 Task: open an excel sheet and write heading  Budget MasterAdd Categories in a column and its values below  'Housing, Transportation, Groceries, Utilities, Entertainment, Dining Out, Health, Miscellaneous, Savings & Total. 'Add Budgeted amountin next column and its values below  $1,500, $300, $400, $150, $200, $250, $100, $150, $500 & $3,550. Add Actual amount in next column and its values below  $1,400, $280, $420, $160, $180, $270, $90, $140, $550 & $3,550. Add Difference in next column and its values below  -$100, -$20, +$20, +$10, -$20, +$20, -$10, -$10, +$50 & $0. J6Save page Invoice templatesbook
Action: Mouse moved to (24, 141)
Screenshot: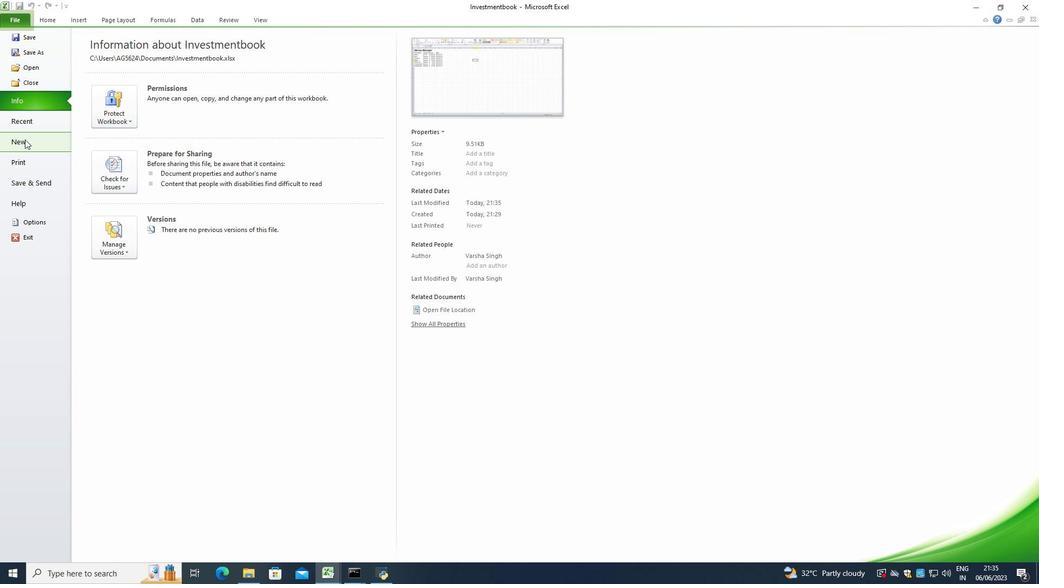 
Action: Mouse pressed left at (24, 141)
Screenshot: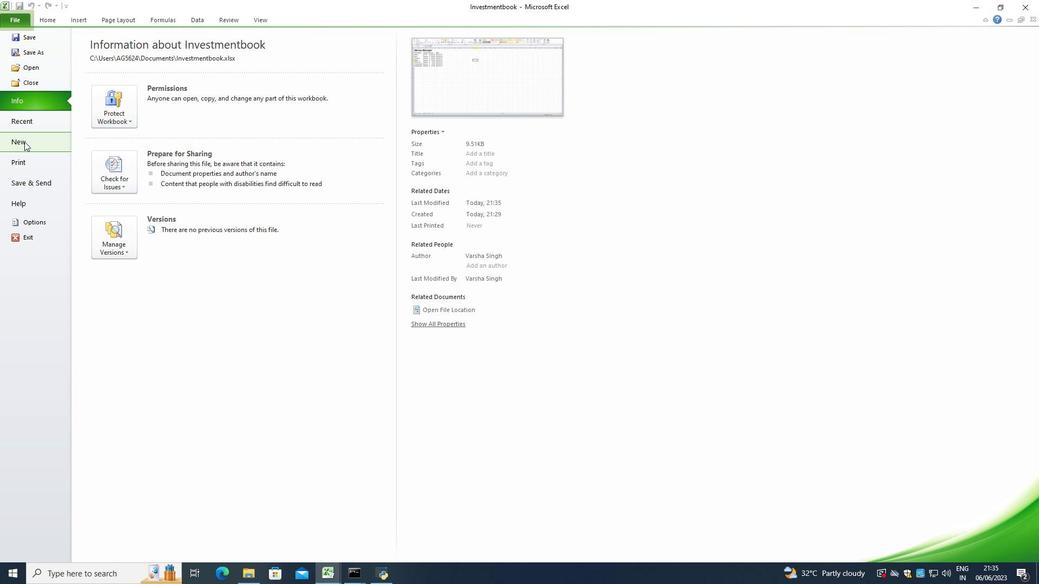 
Action: Mouse moved to (105, 123)
Screenshot: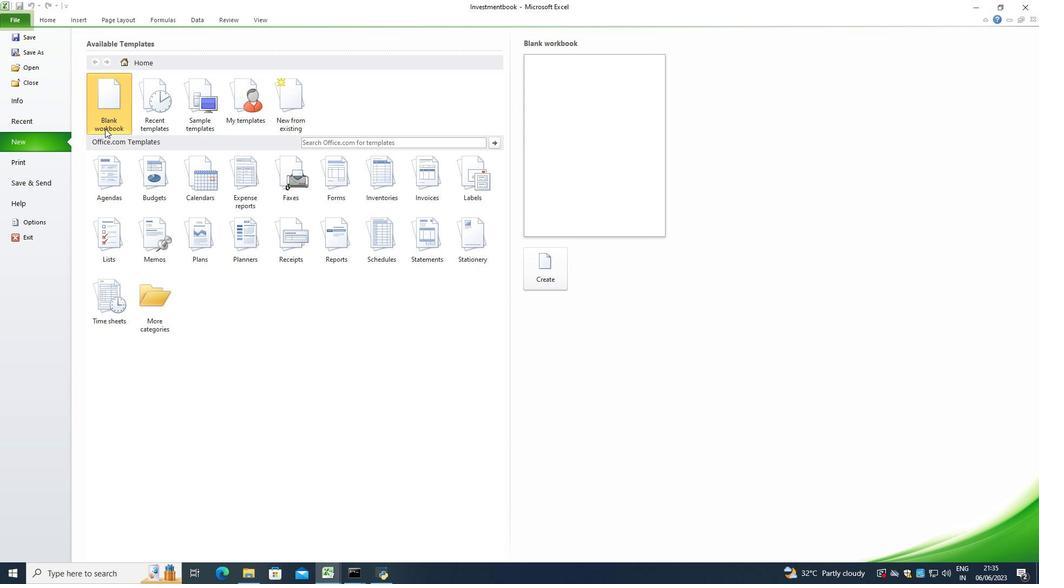 
Action: Mouse pressed left at (105, 123)
Screenshot: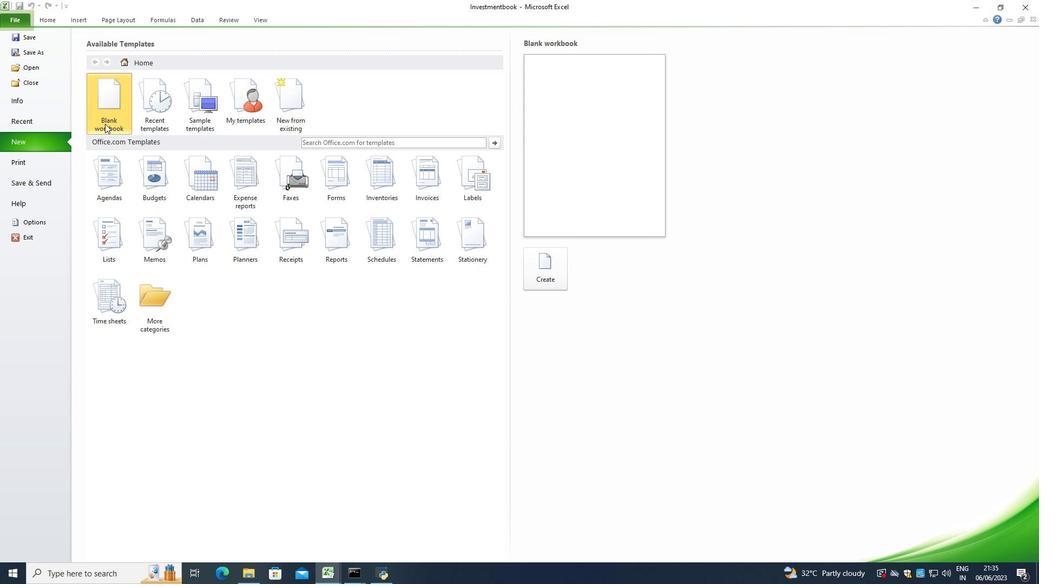 
Action: Mouse moved to (570, 280)
Screenshot: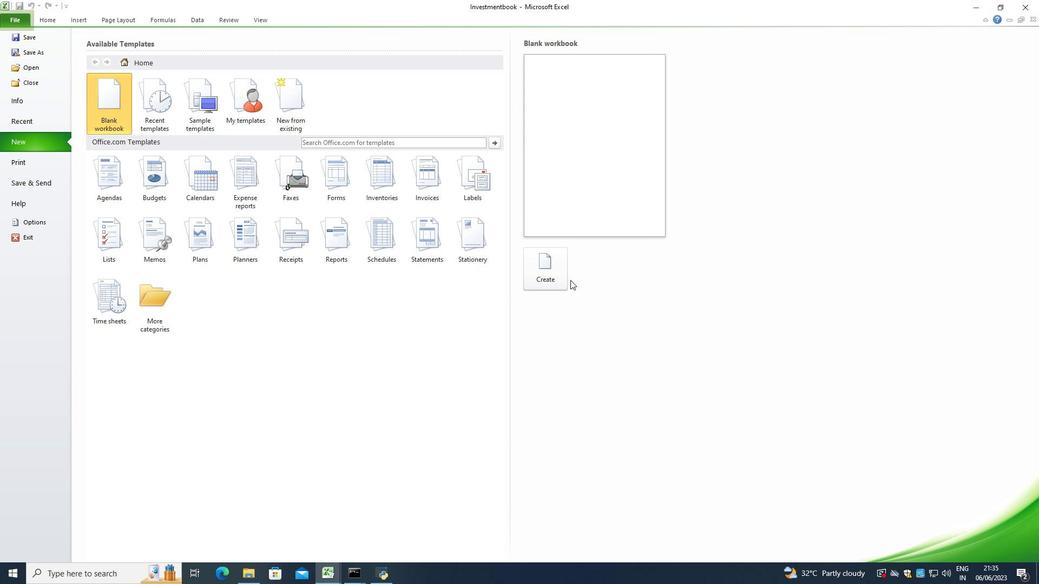 
Action: Mouse pressed left at (570, 280)
Screenshot: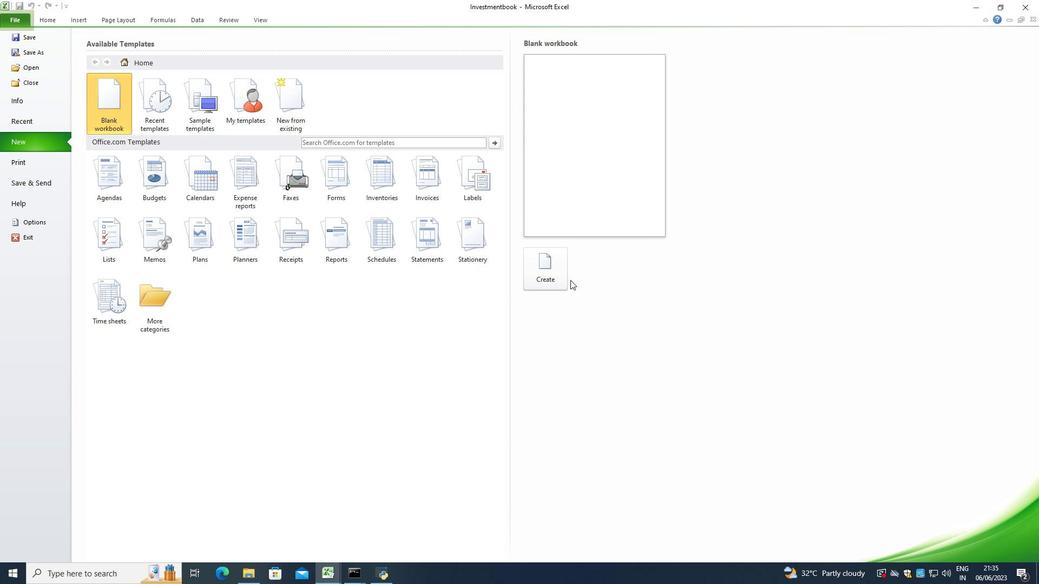 
Action: Mouse moved to (550, 278)
Screenshot: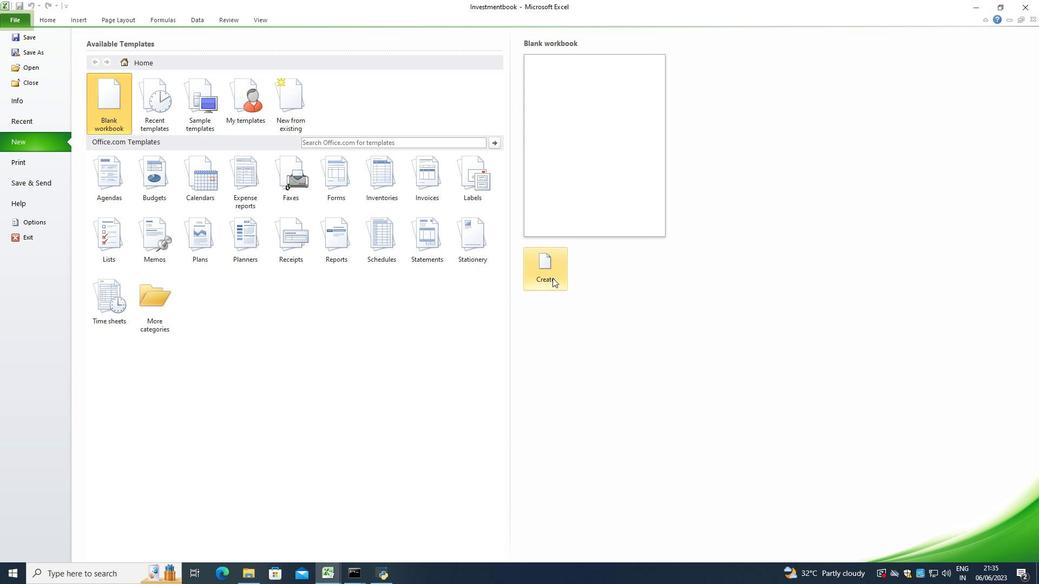 
Action: Mouse pressed left at (550, 278)
Screenshot: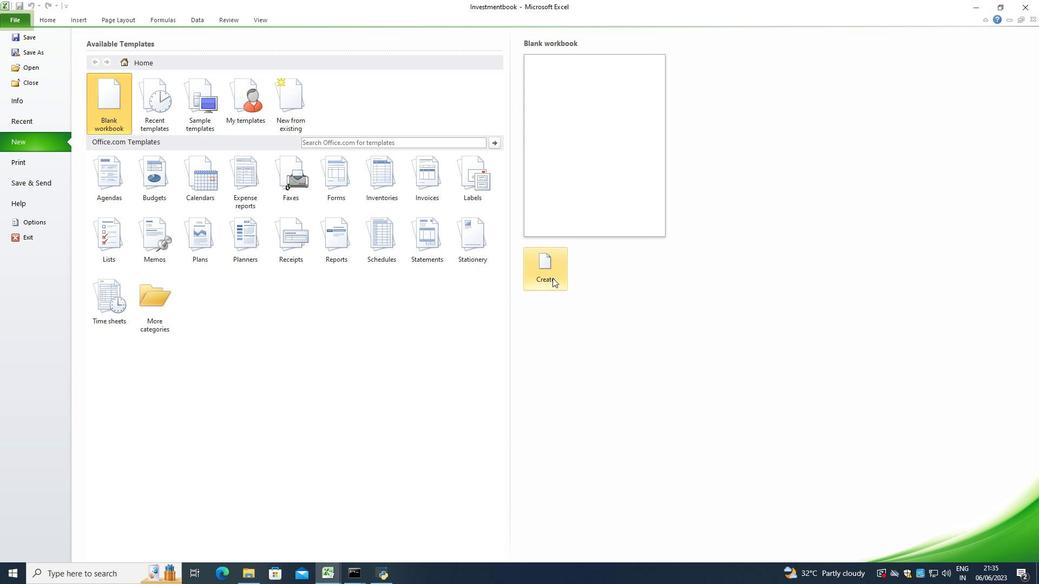 
Action: Mouse moved to (345, 217)
Screenshot: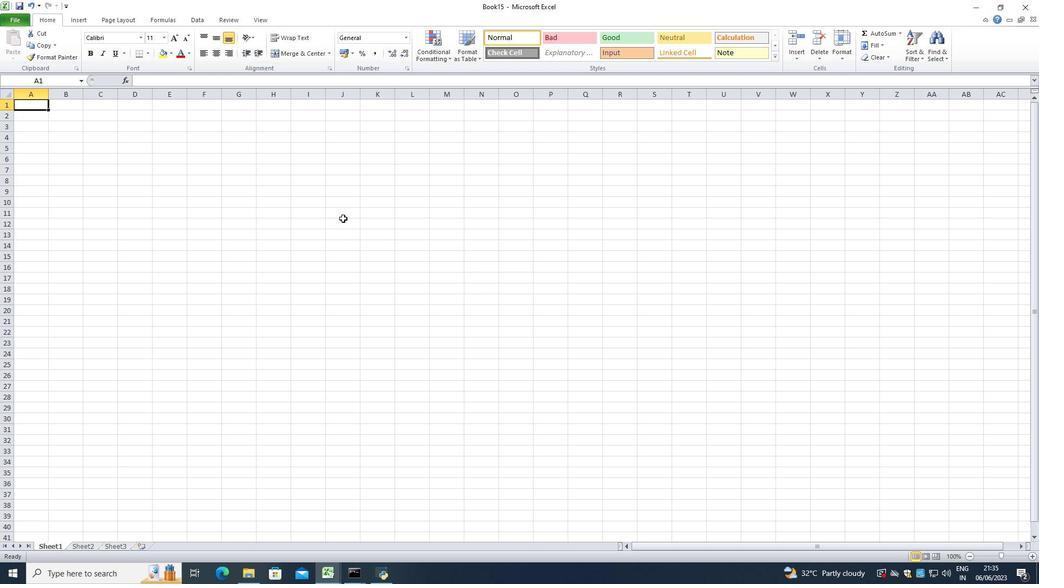 
Action: Key pressed <Key.shift><Key.shift><Key.shift><Key.shift><Key.shift><Key.shift><Key.shift><Key.shift><Key.shift><Key.shift><Key.shift><Key.shift><Key.shift><Key.shift>Budget<Key.space><Key.shift>Master<Key.space><Key.enter><Key.shift><Key.shift><Key.shift><Key.shift><Key.shift><Key.shift><Key.shift><Key.shift><Key.shift><Key.shift><Key.shift>Categories<Key.enter><Key.shift>Housing<Key.enter><Key.shift>Transportation<Key.enter><Key.shift><Key.shift><Key.shift><Key.shift><Key.shift><Key.shift><Key.shift><Key.shift><Key.shift><Key.shift><Key.shift><Key.shift>Groceries<Key.enter><Key.shift><Key.shift><Key.shift><Key.shift><Key.shift><Key.shift><Key.shift><Key.shift><Key.shift><Key.shift>Utilities<Key.enter><Key.shift><Key.shift>Entertainment<Key.enter><Key.shift>Dining<Key.space><Key.shift>Out<Key.enter><Key.shift><Key.shift><Key.shift>Health<Key.enter><Key.shift><Key.shift><Key.shift><Key.shift><Key.shift><Key.shift><Key.shift><Key.shift><Key.shift><Key.shift>Miscellaneous<Key.enter><Key.shift>Savings<Key.enter><Key.shift>Total
Screenshot: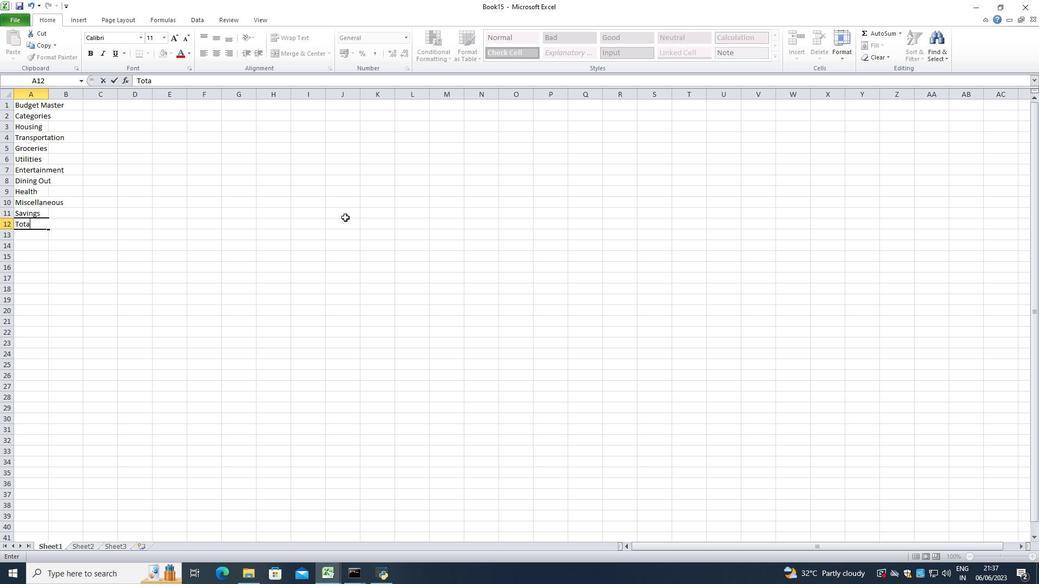 
Action: Mouse moved to (49, 98)
Screenshot: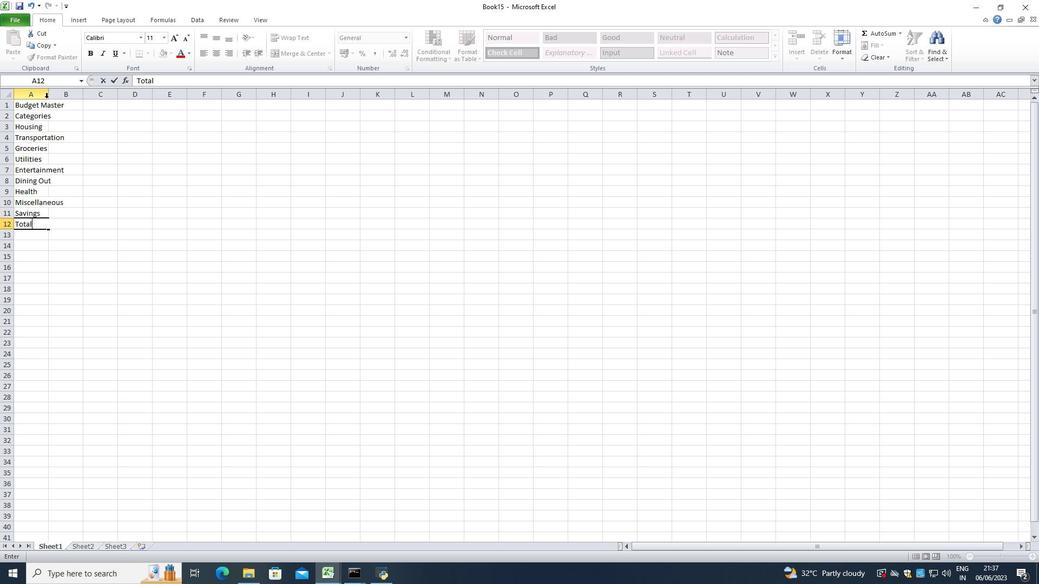 
Action: Key pressed <Key.enter>
Screenshot: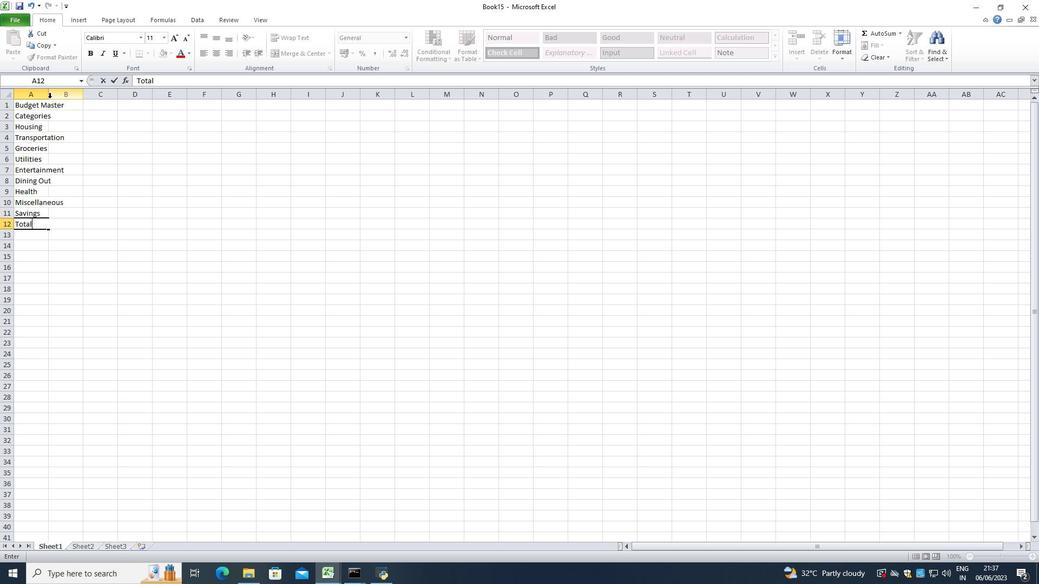 
Action: Mouse moved to (48, 97)
Screenshot: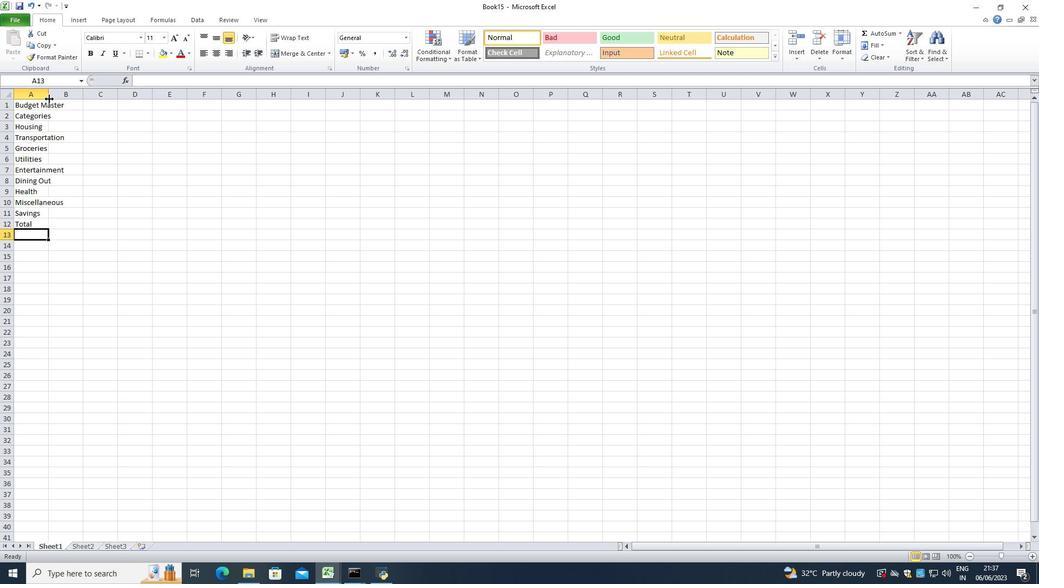 
Action: Mouse pressed left at (48, 97)
Screenshot: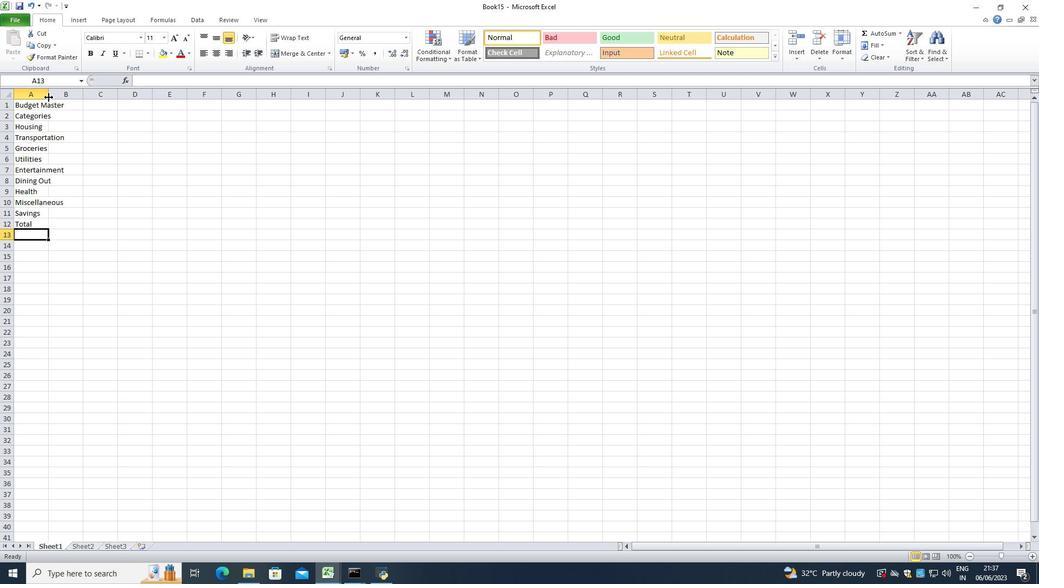 
Action: Mouse pressed left at (48, 97)
Screenshot: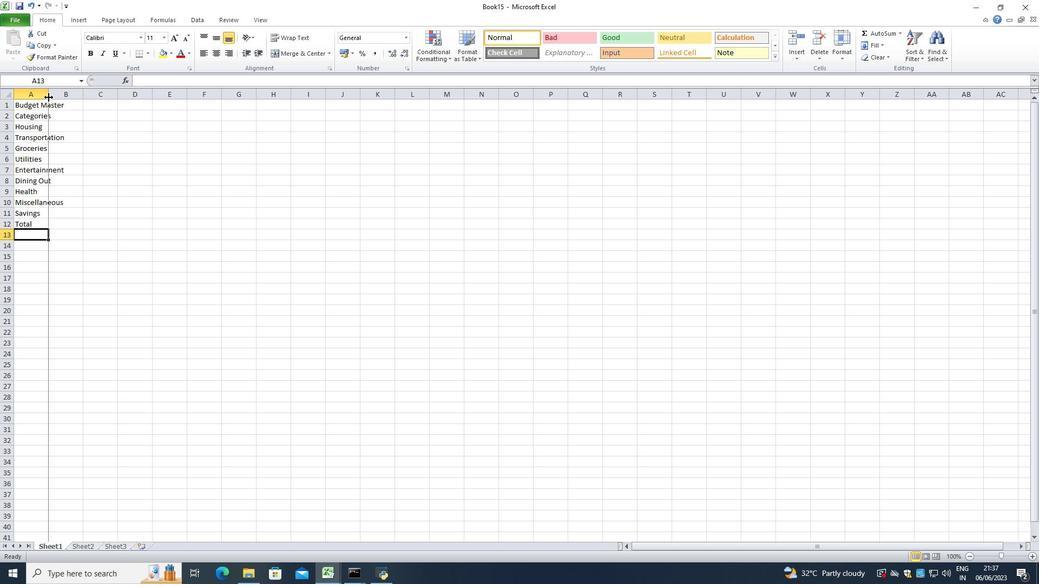 
Action: Mouse moved to (77, 115)
Screenshot: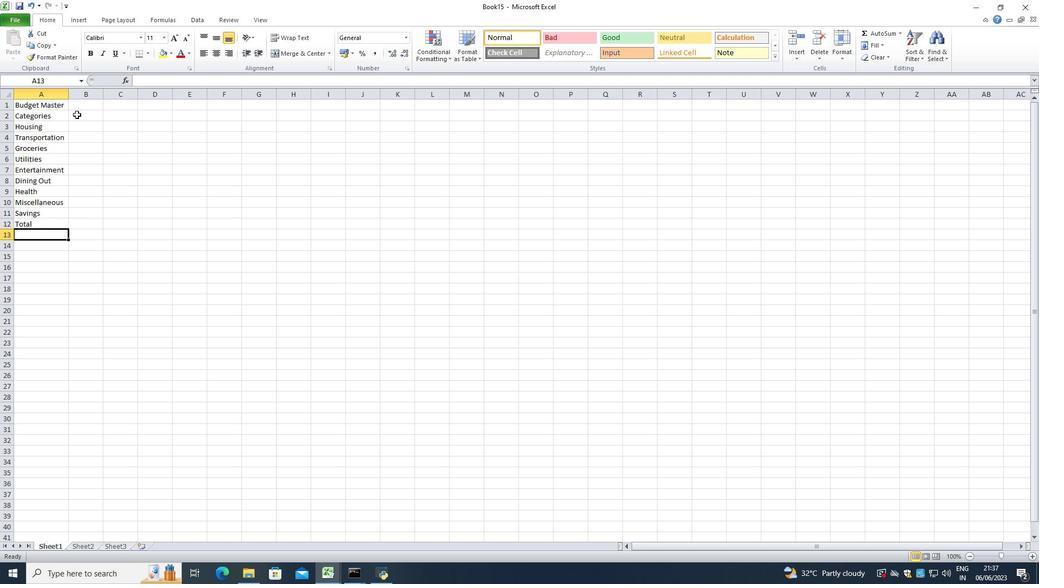 
Action: Mouse pressed left at (77, 115)
Screenshot: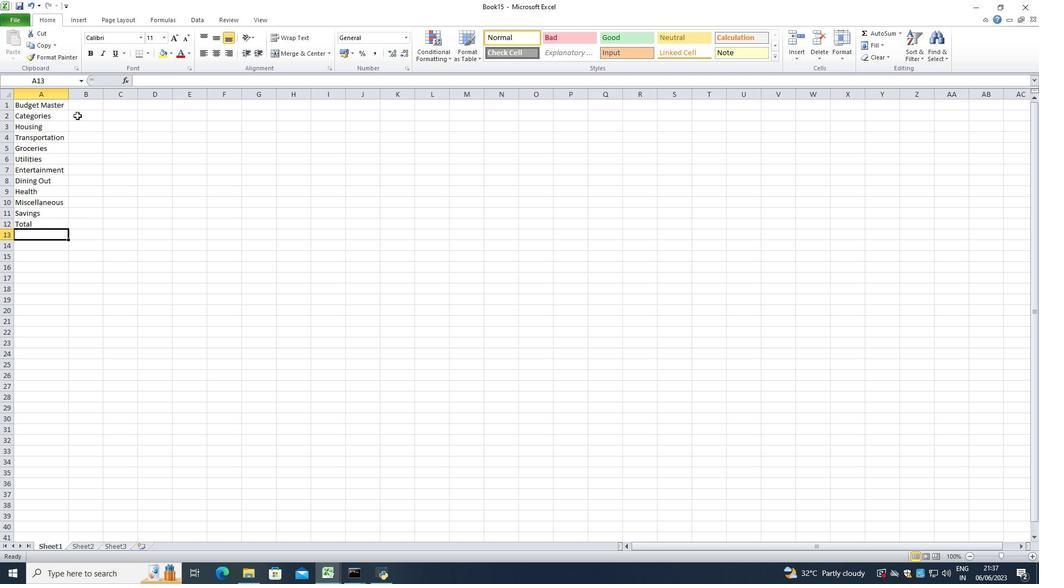 
Action: Mouse moved to (76, 115)
Screenshot: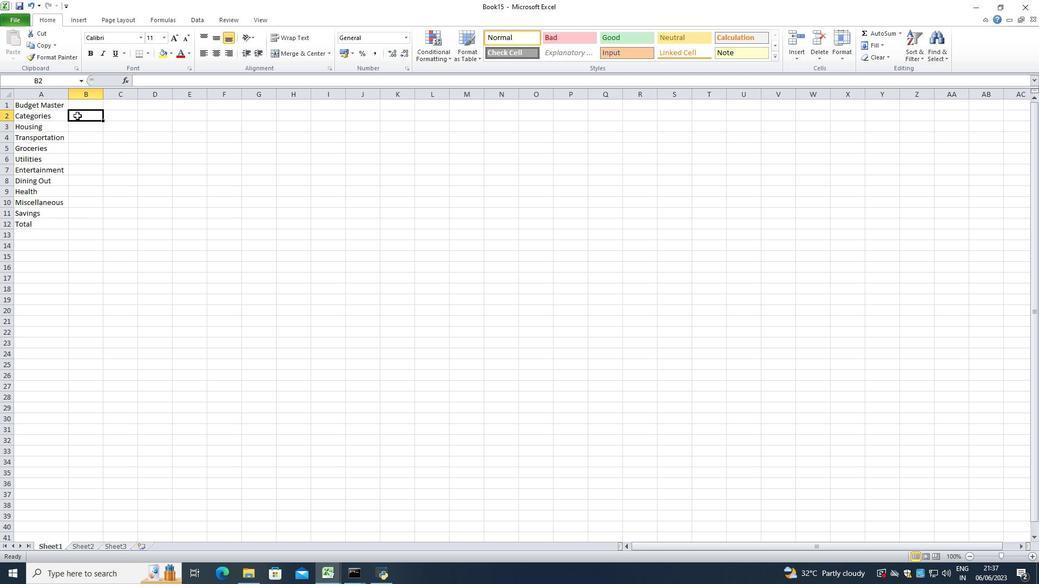
Action: Key pressed <Key.shift>Budgeted<Key.space><Key.shift>Amount<Key.enter>1500<Key.enter>300<Key.enter>400<Key.enter>150<Key.enter>200<Key.enter>250<Key.enter>100<Key.enter>26<Key.backspace><Key.backspace>16<Key.backspace>50<Key.enter>500<Key.enter>3550<Key.enter>
Screenshot: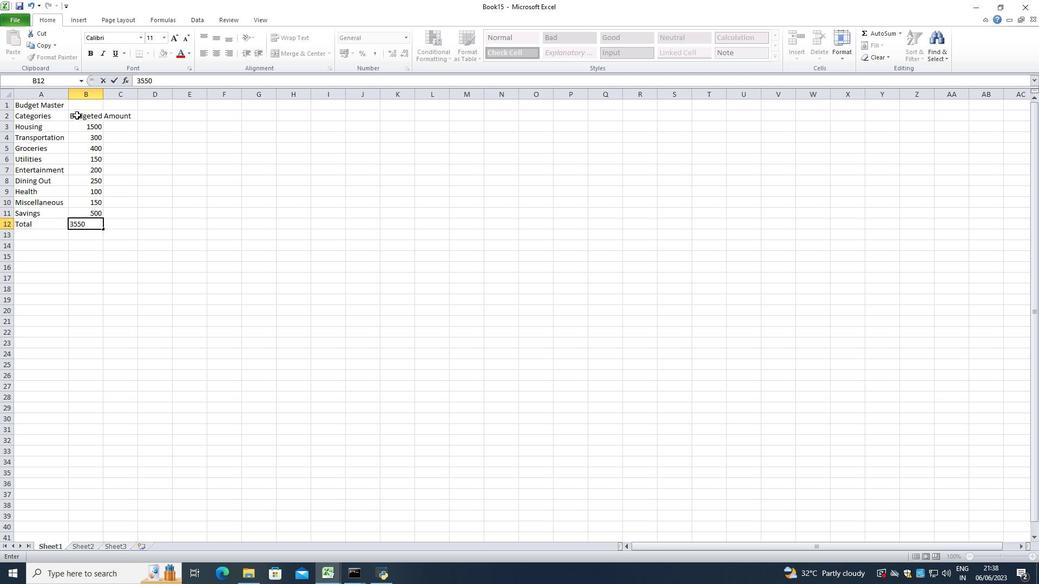 
Action: Mouse moved to (104, 95)
Screenshot: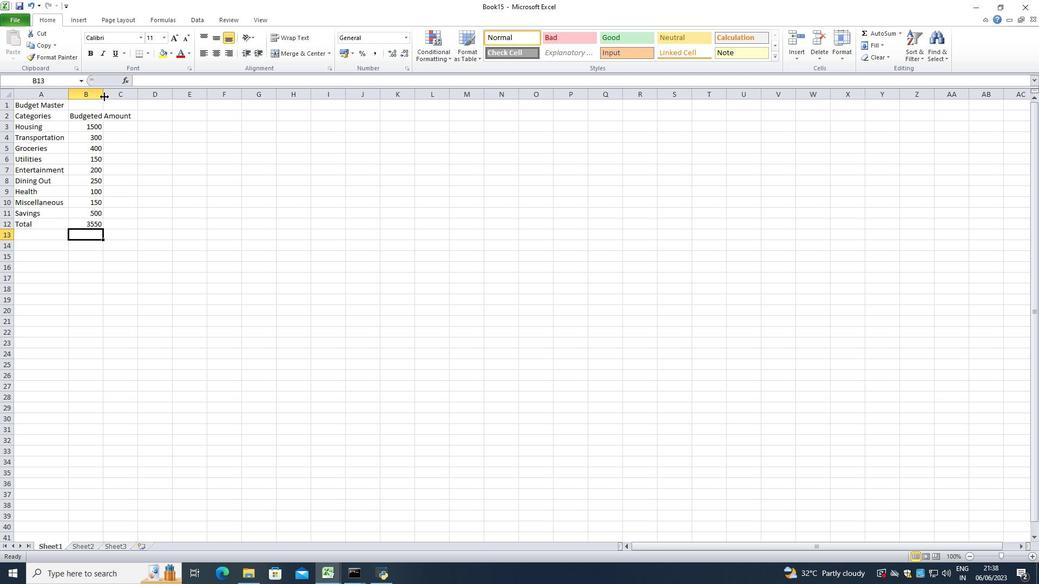 
Action: Mouse pressed left at (104, 95)
Screenshot: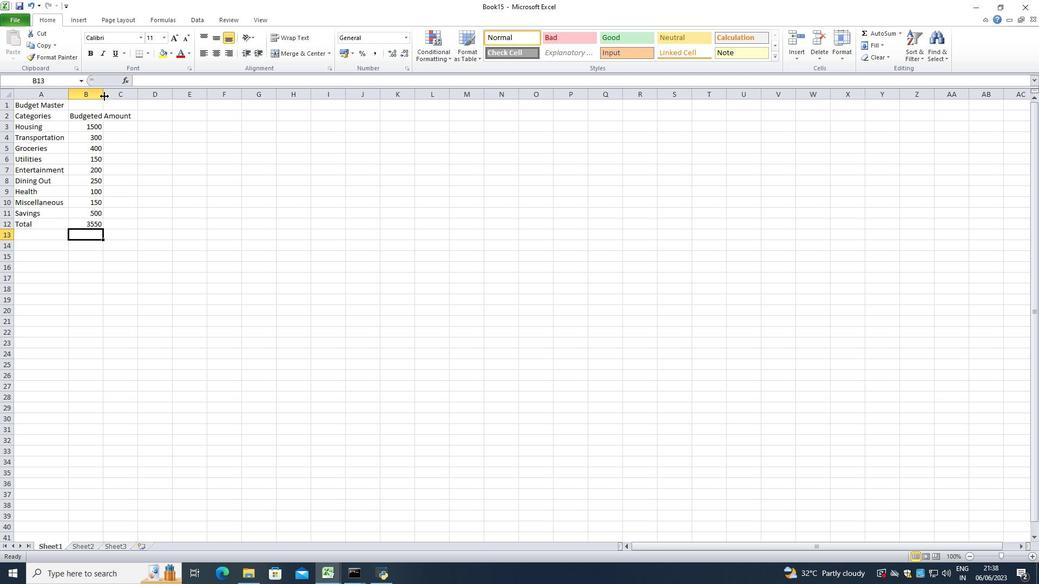 
Action: Mouse pressed left at (104, 95)
Screenshot: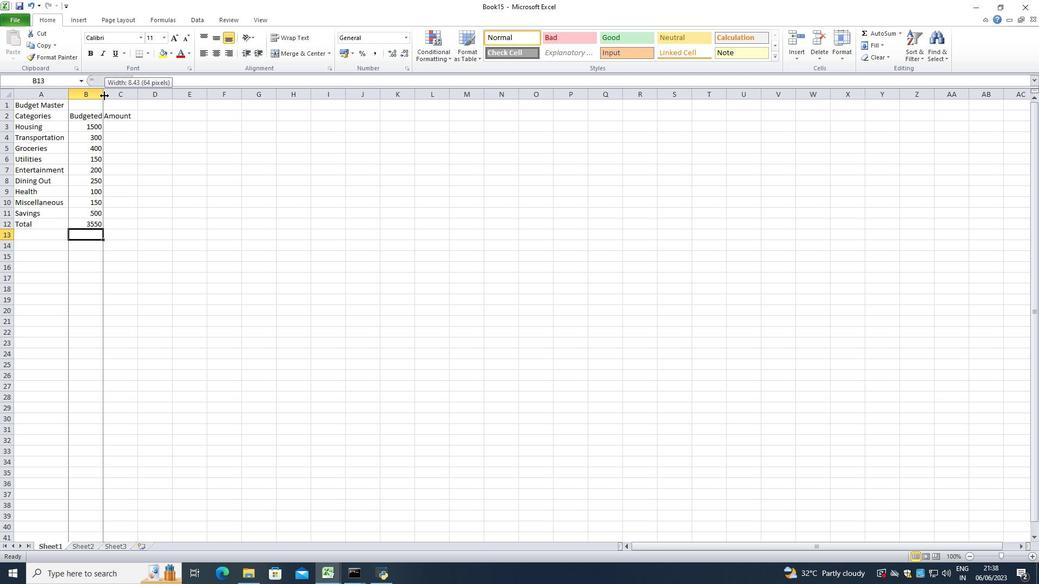 
Action: Mouse moved to (146, 118)
Screenshot: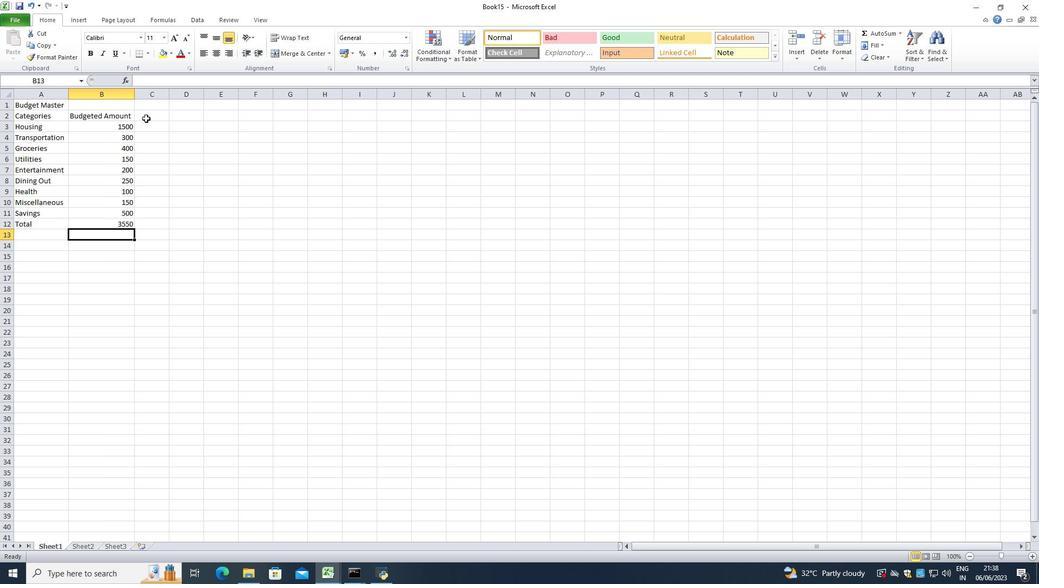 
Action: Mouse pressed left at (146, 118)
Screenshot: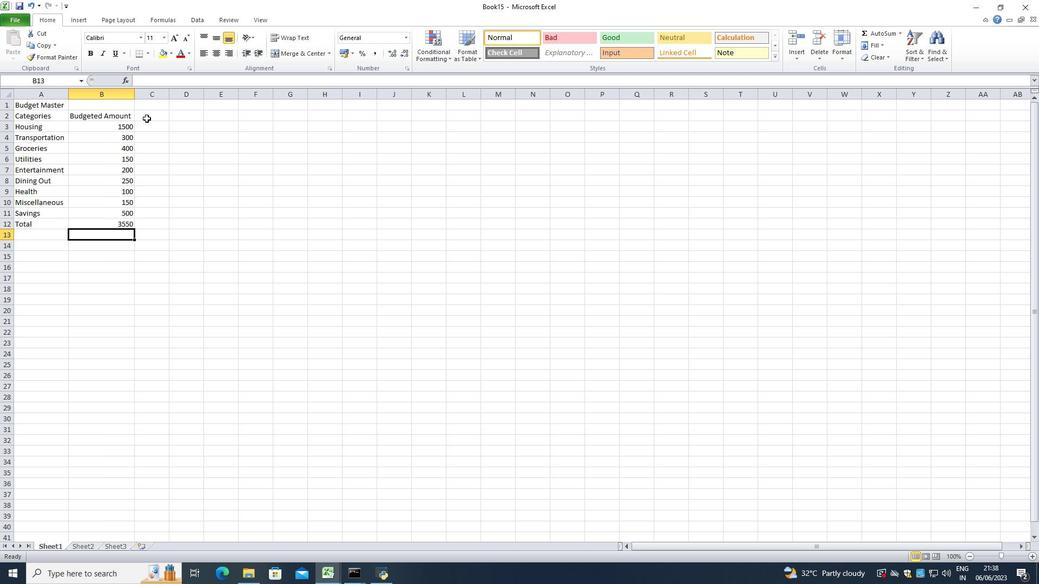 
Action: Key pressed <Key.shift>Actual<Key.space><Key.shift>Amount<Key.enter>1400<Key.enter>280<Key.enter>420<Key.enter>160<Key.enter>180<Key.enter>270<Key.enter>90<Key.enter>140<Key.enter>550<Key.enter>3550<Key.enter><Key.right><Key.up><Key.up><Key.up><Key.up><Key.up><Key.up><Key.up><Key.up><Key.up><Key.up><Key.up>
Screenshot: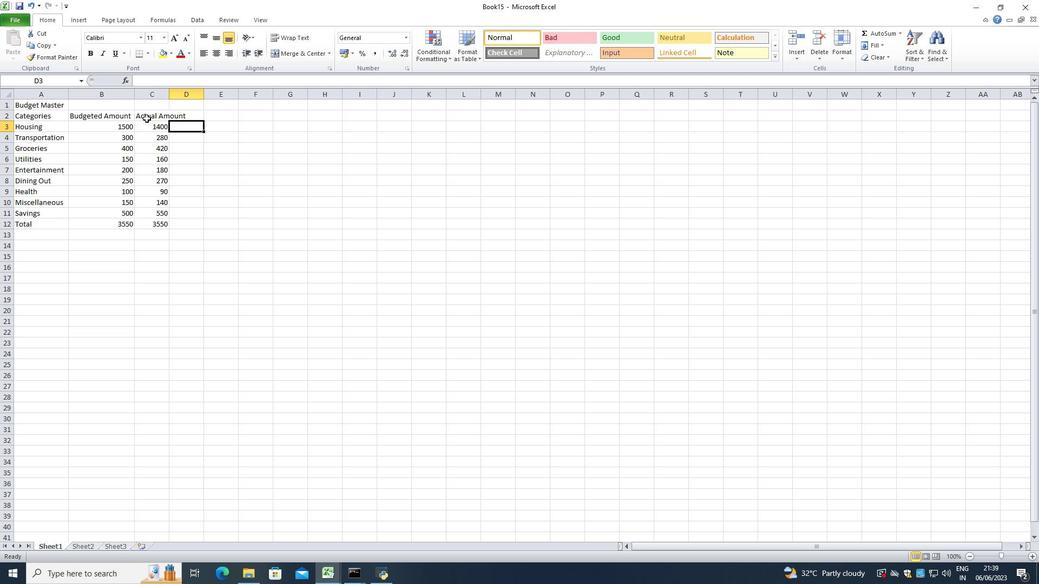 
Action: Mouse moved to (169, 95)
Screenshot: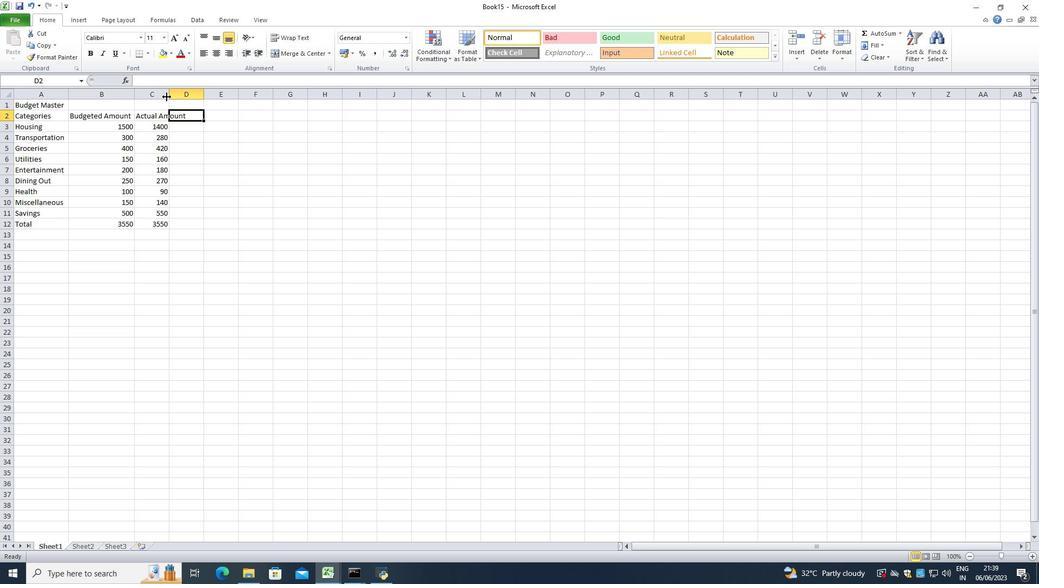 
Action: Mouse pressed left at (169, 95)
Screenshot: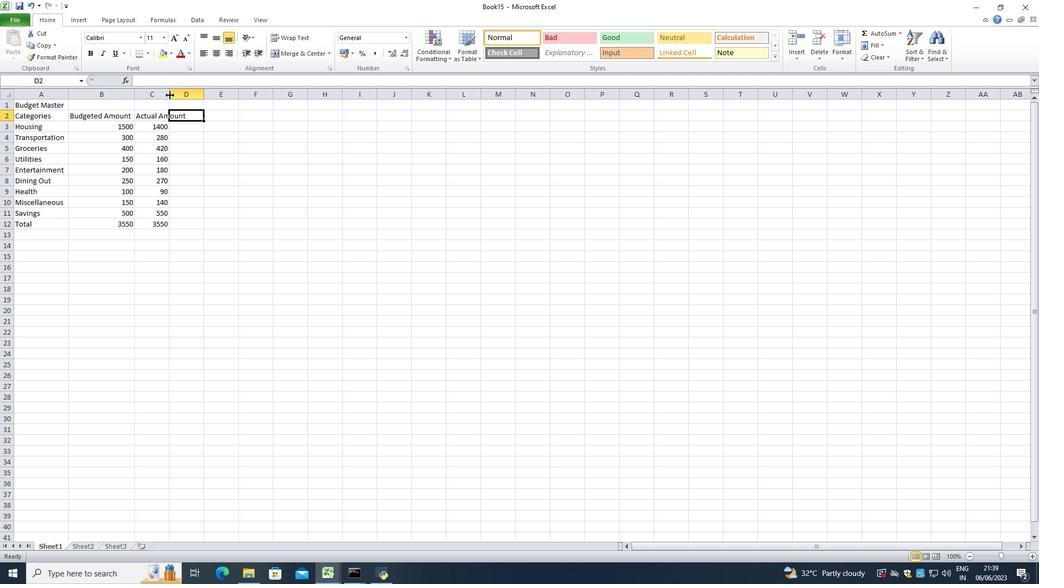 
Action: Mouse pressed left at (169, 95)
Screenshot: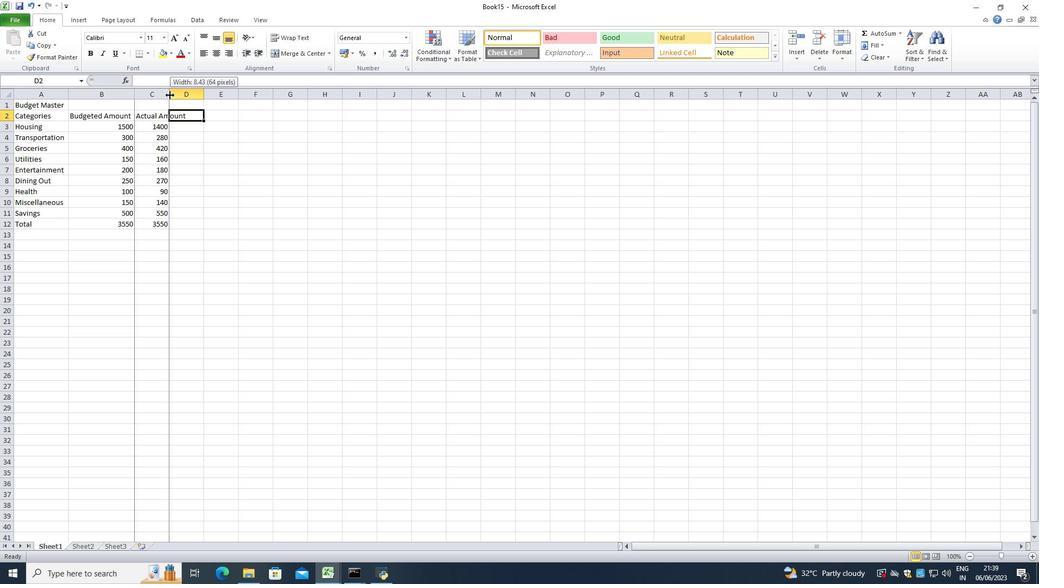 
Action: Mouse moved to (170, 95)
Screenshot: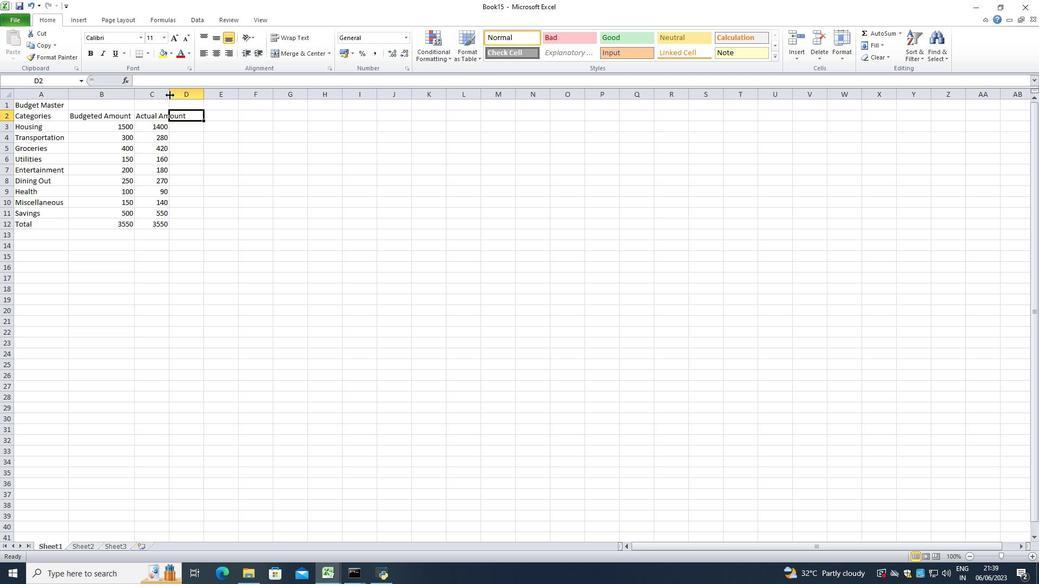 
Action: Key pressed <Key.shift>Difference<Key.enter>=sum<Key.shift><Key.shift><Key.shift><Key.shift><Key.shift><Key.shift><Key.shift><Key.shift><Key.shift><Key.shift><Key.shift>(
Screenshot: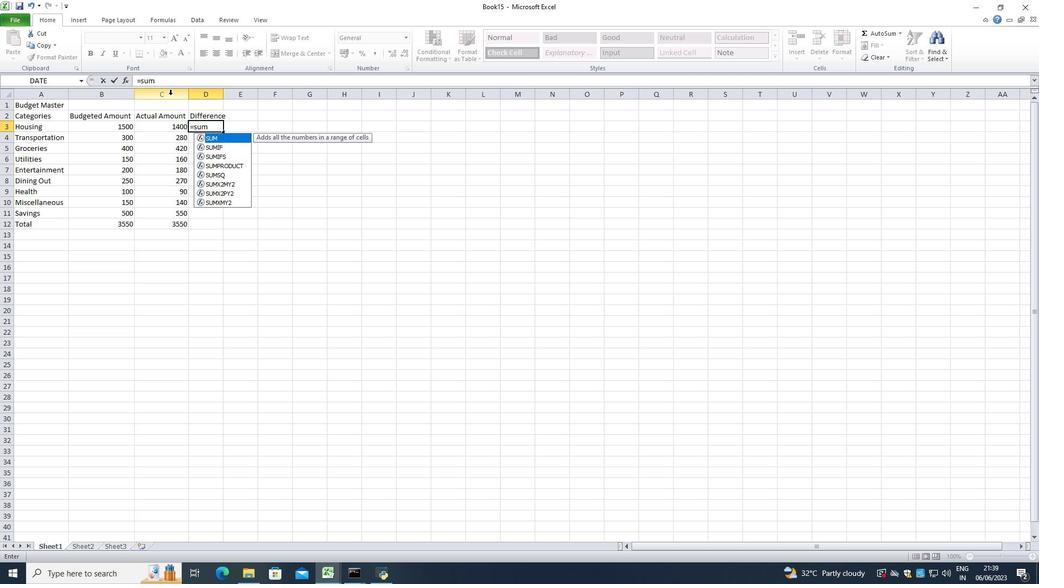 
Action: Mouse moved to (128, 128)
Screenshot: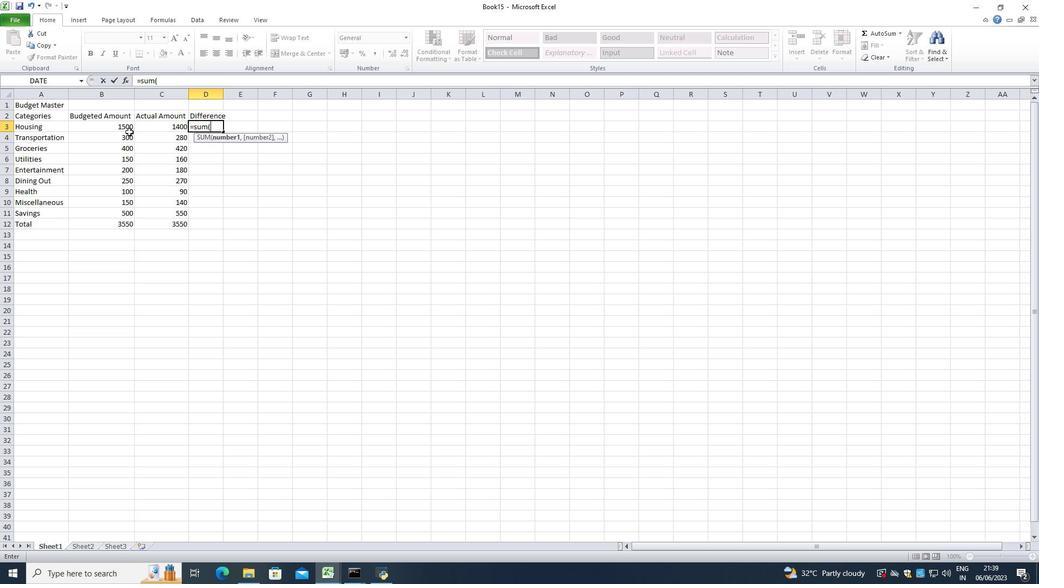 
Action: Mouse pressed left at (128, 128)
Screenshot: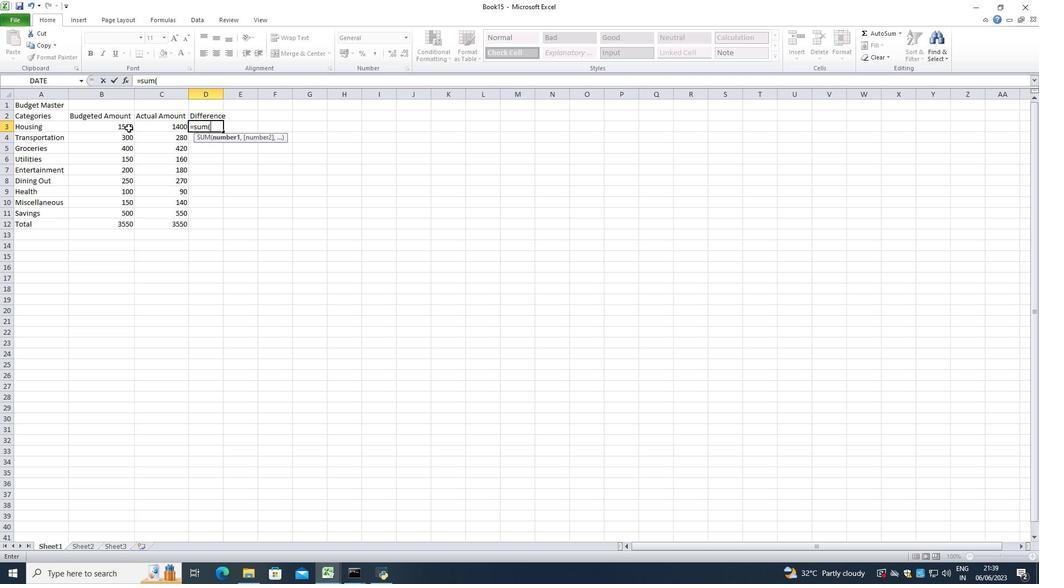 
Action: Mouse moved to (128, 127)
Screenshot: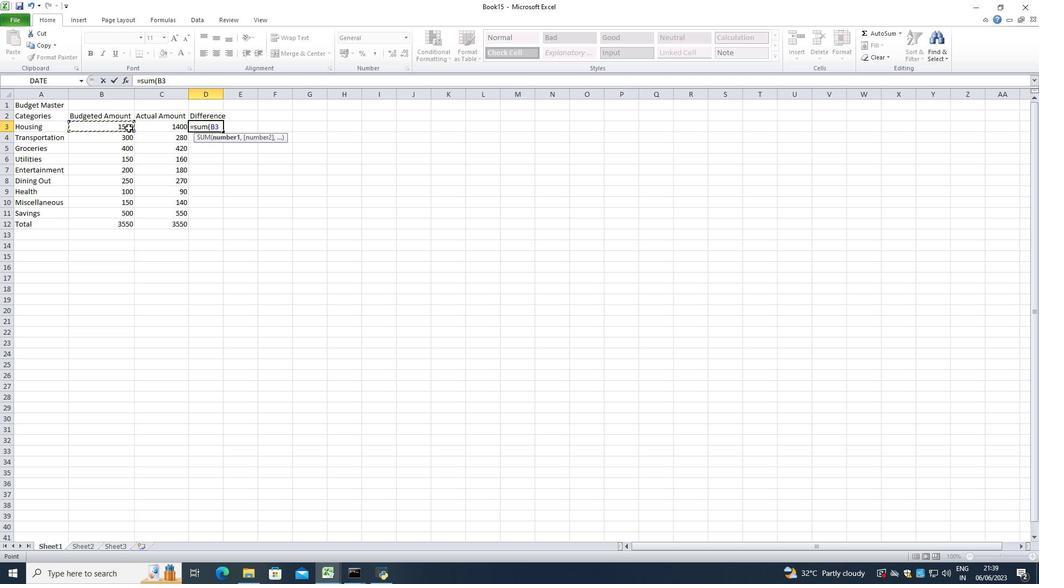 
Action: Key pressed -
Screenshot: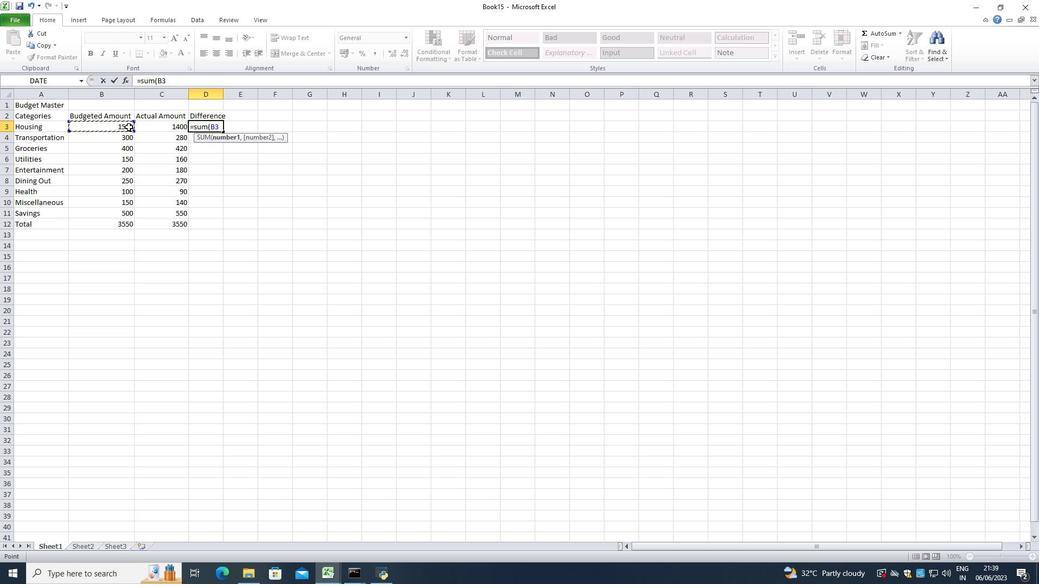 
Action: Mouse moved to (171, 128)
Screenshot: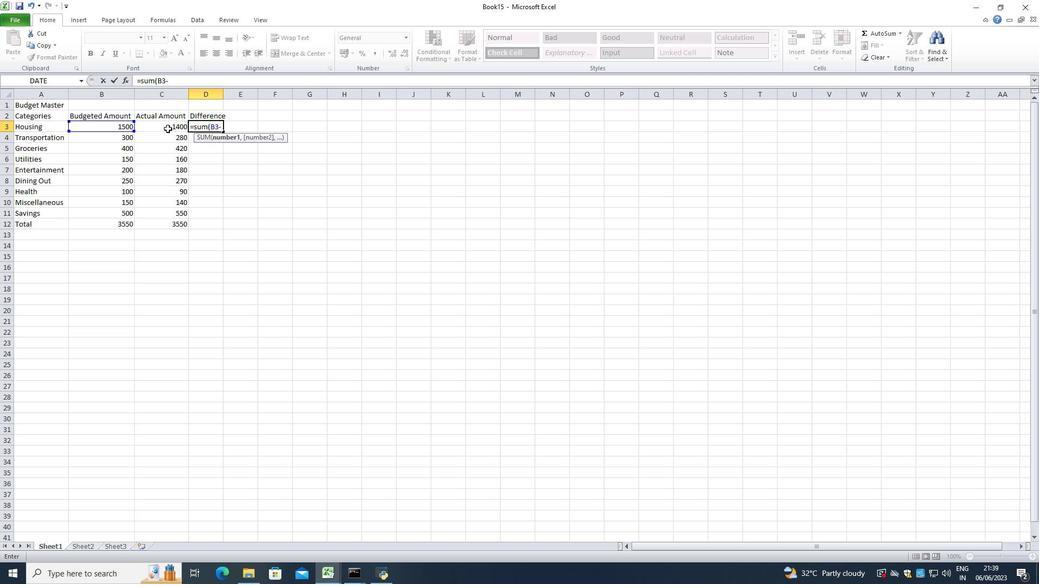 
Action: Mouse pressed left at (171, 128)
Screenshot: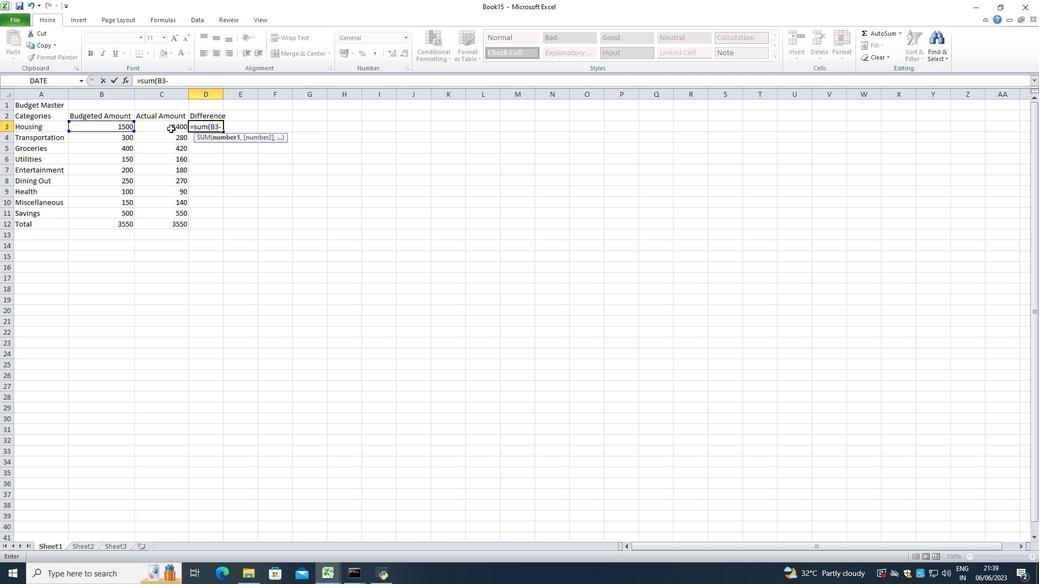 
Action: Mouse moved to (161, 139)
Screenshot: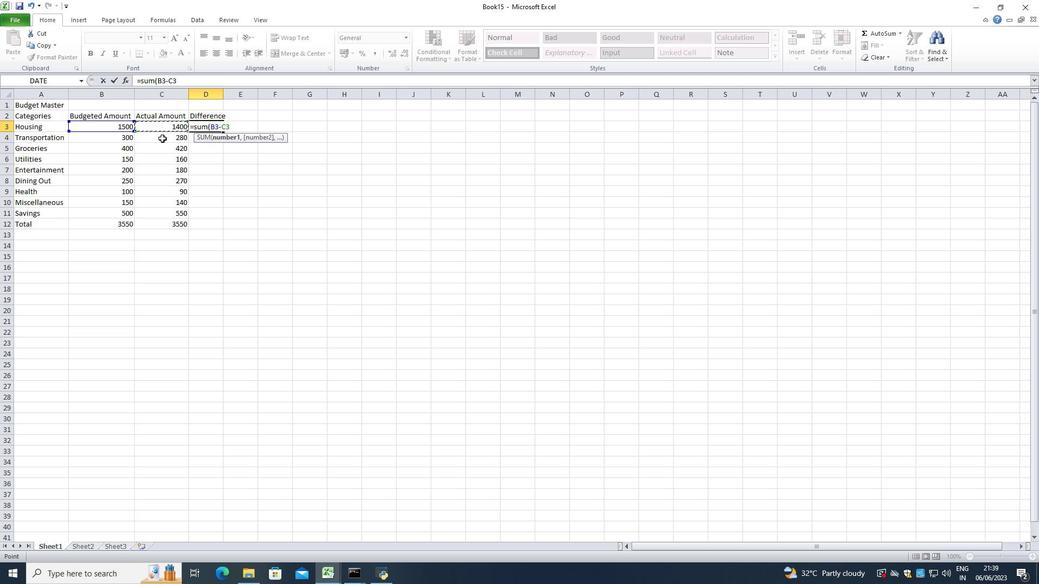 
Action: Key pressed <Key.shift>)<Key.enter>
Screenshot: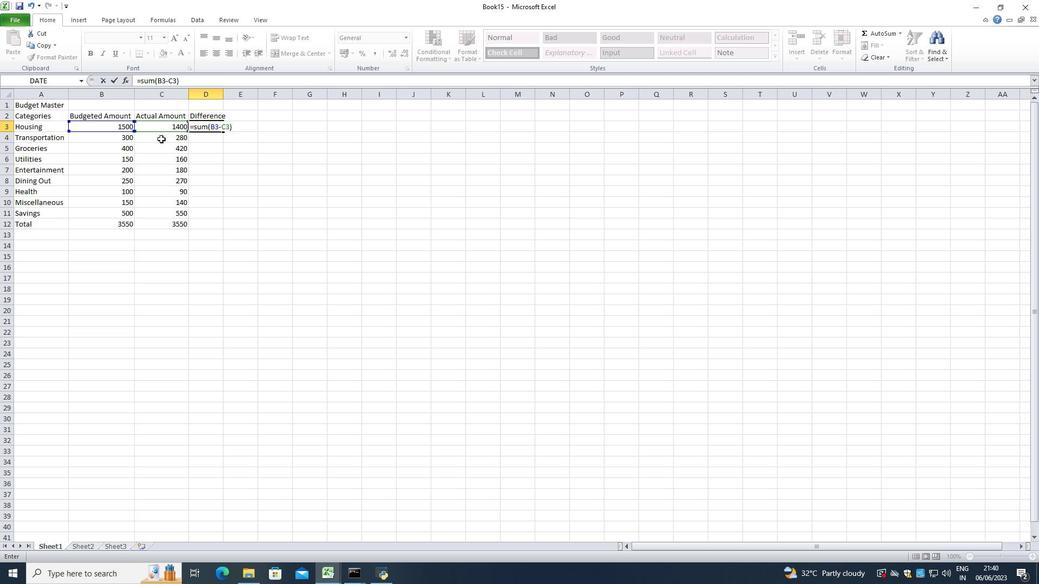 
Action: Mouse moved to (203, 127)
Screenshot: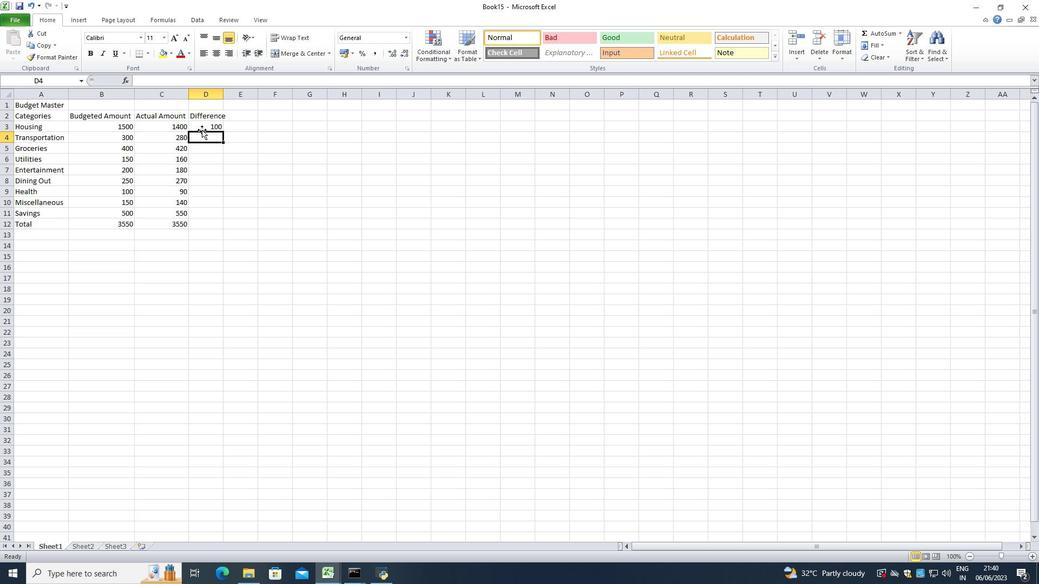
Action: Mouse pressed left at (203, 127)
Screenshot: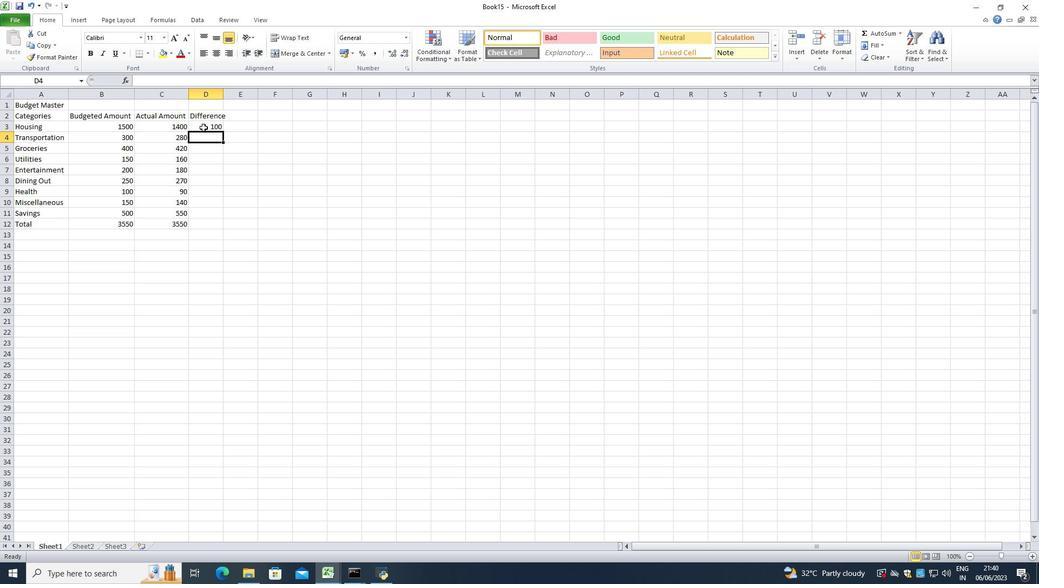 
Action: Key pressed <Key.backspace>=sum
Screenshot: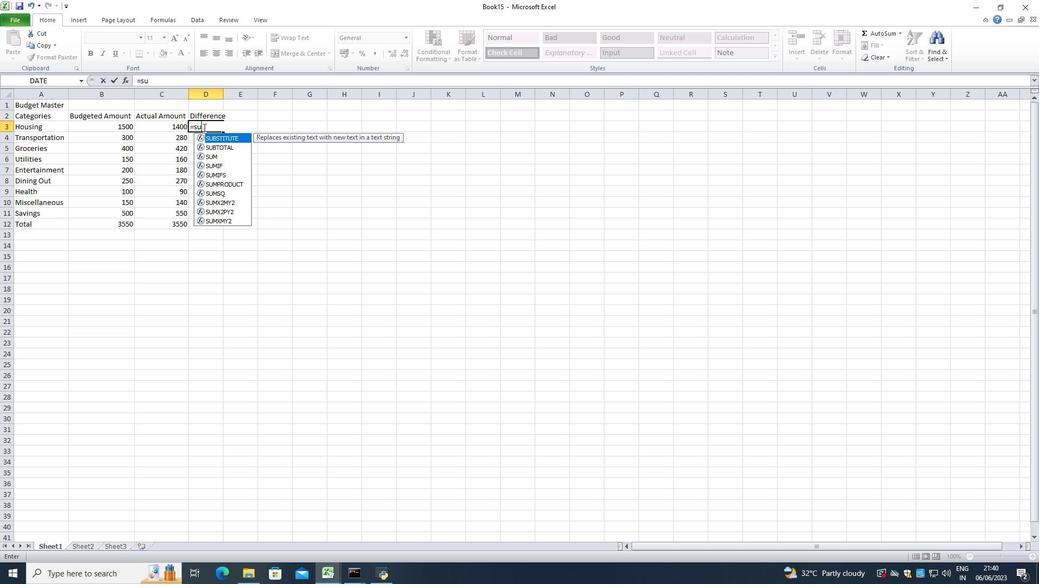 
Action: Mouse moved to (203, 127)
Screenshot: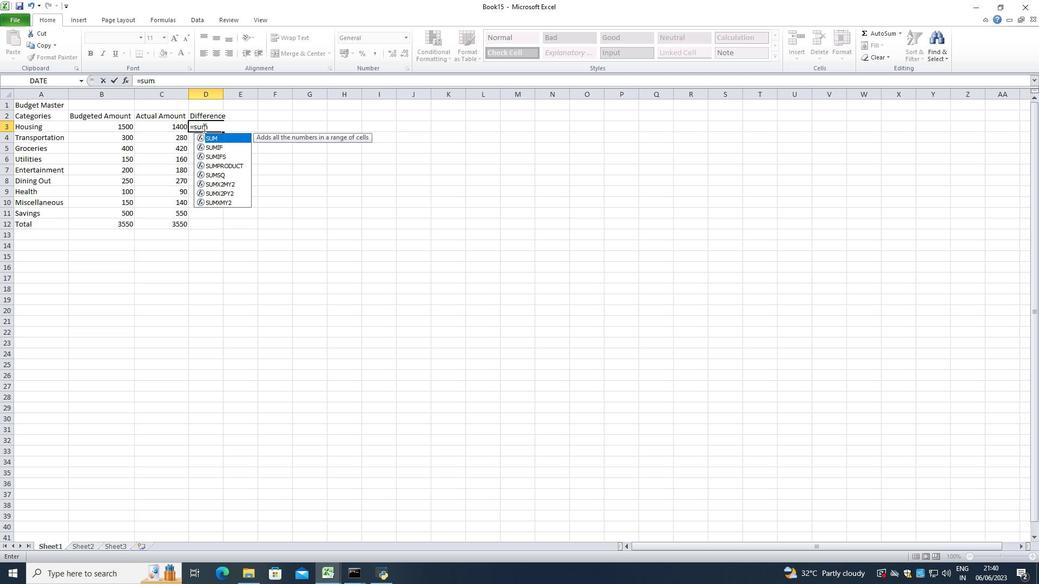 
Action: Key pressed <Key.shift><Key.shift><Key.shift><Key.shift><Key.shift>(
Screenshot: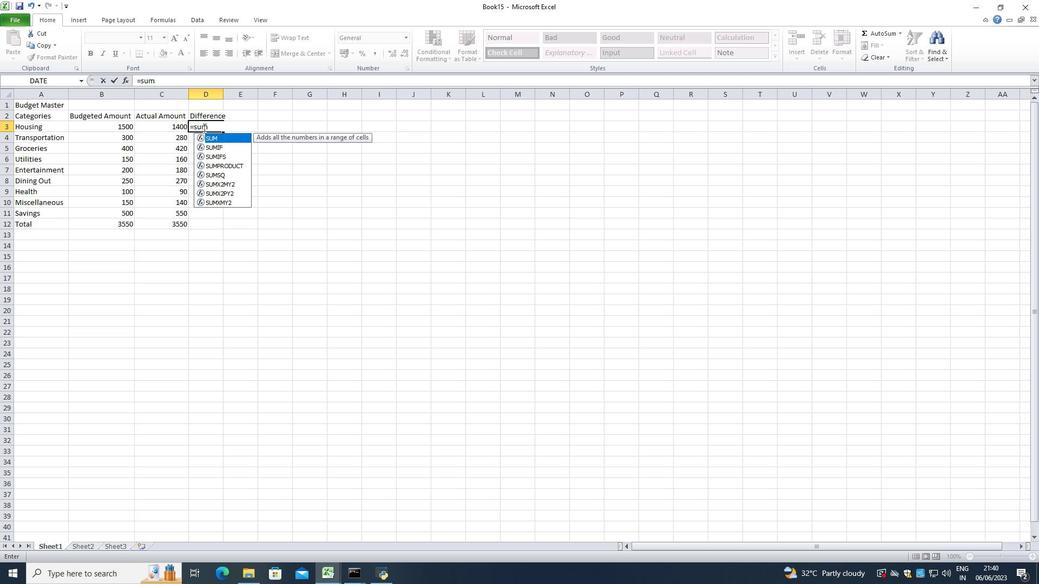 
Action: Mouse moved to (170, 125)
Screenshot: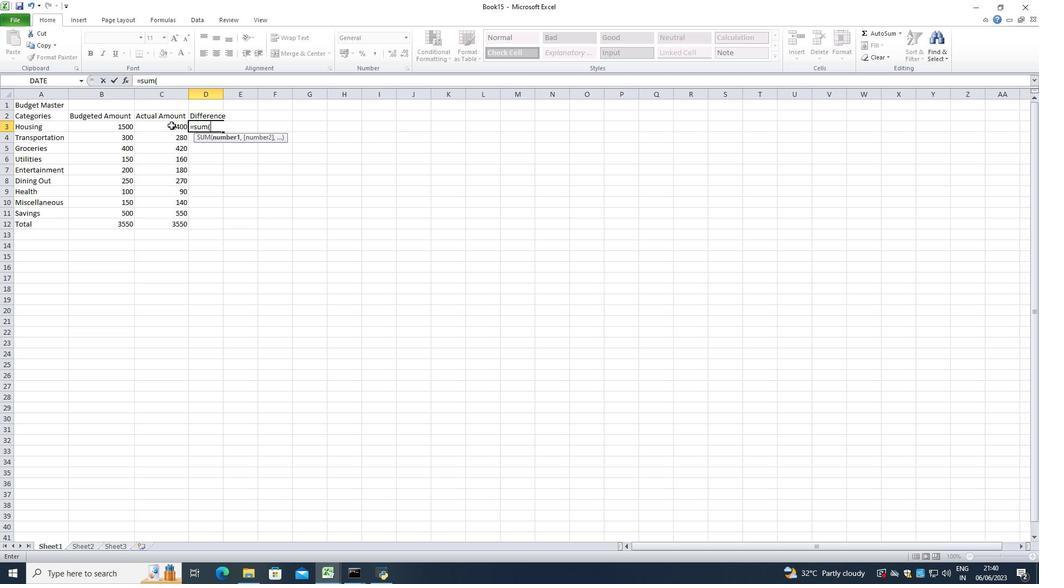 
Action: Mouse pressed left at (170, 125)
Screenshot: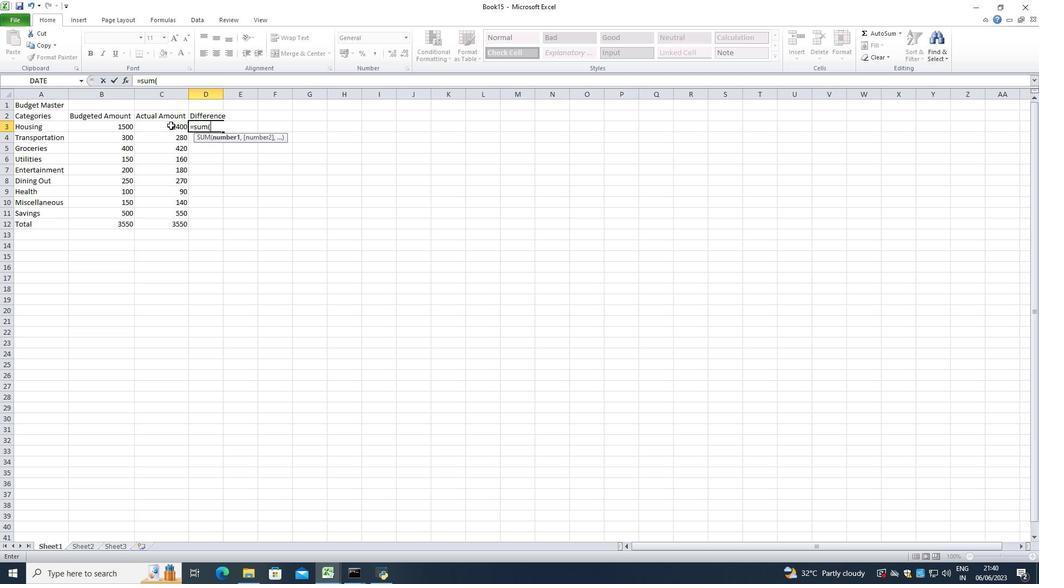 
Action: Mouse moved to (170, 131)
Screenshot: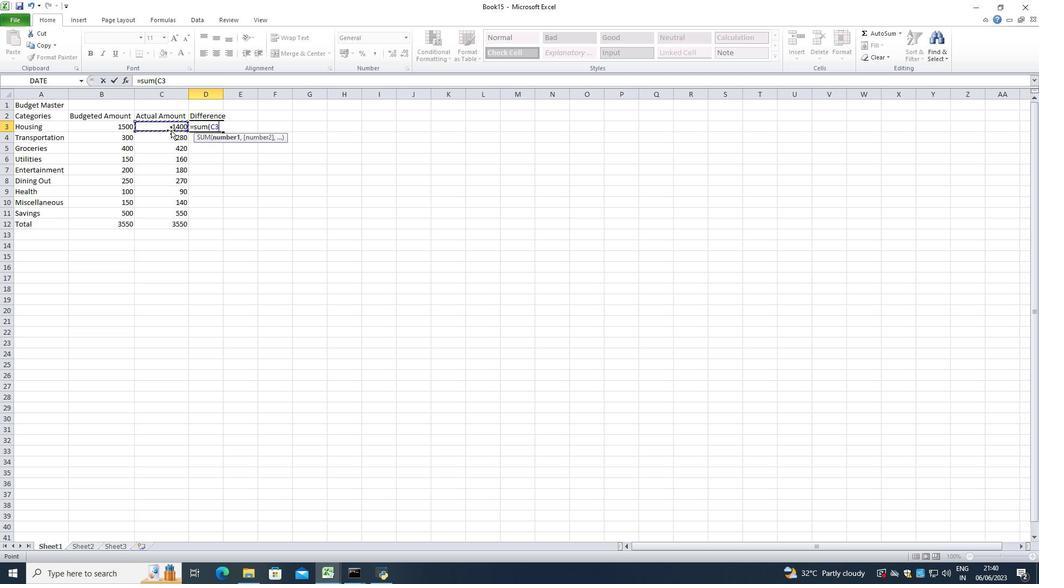 
Action: Key pressed -
Screenshot: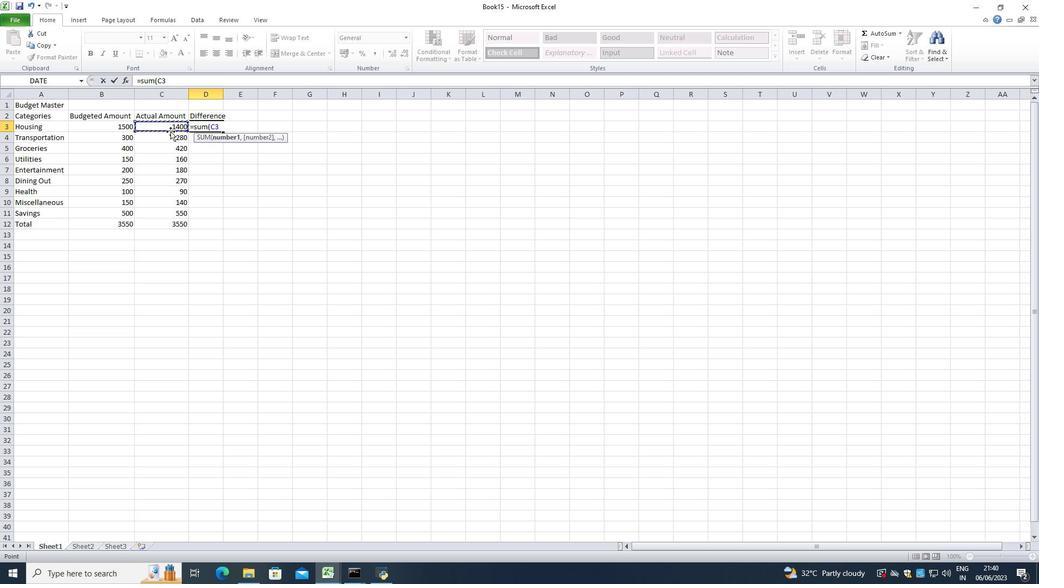 
Action: Mouse moved to (129, 126)
Screenshot: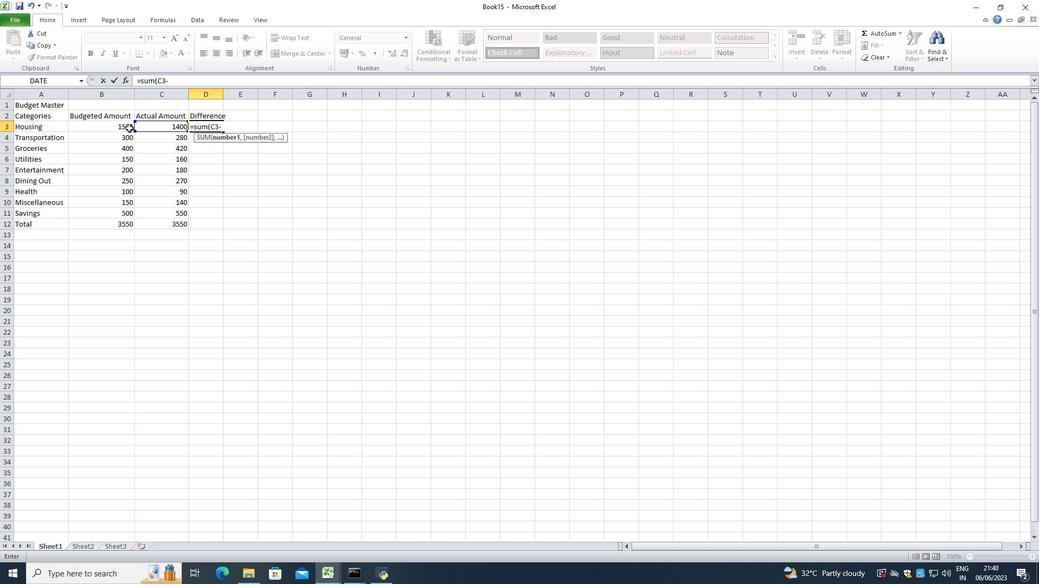 
Action: Mouse pressed left at (129, 126)
Screenshot: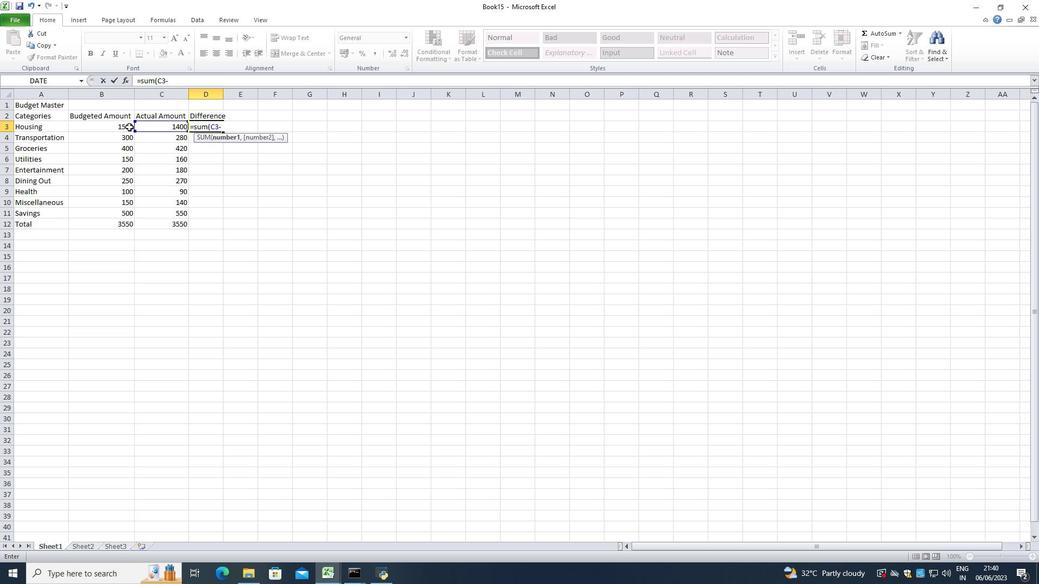 
Action: Mouse moved to (137, 129)
Screenshot: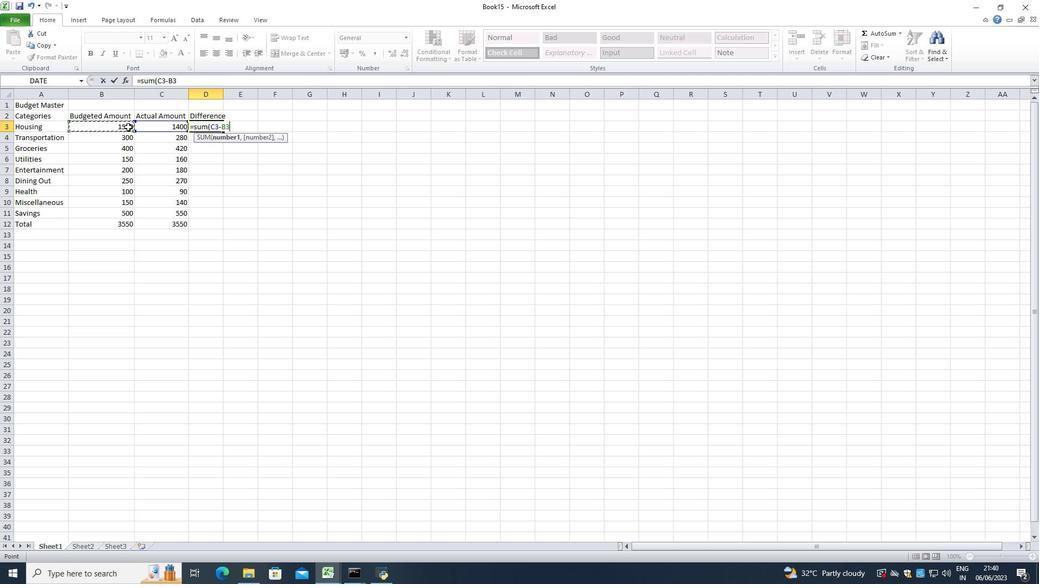 
Action: Key pressed <Key.shift>)<Key.enter>
Screenshot: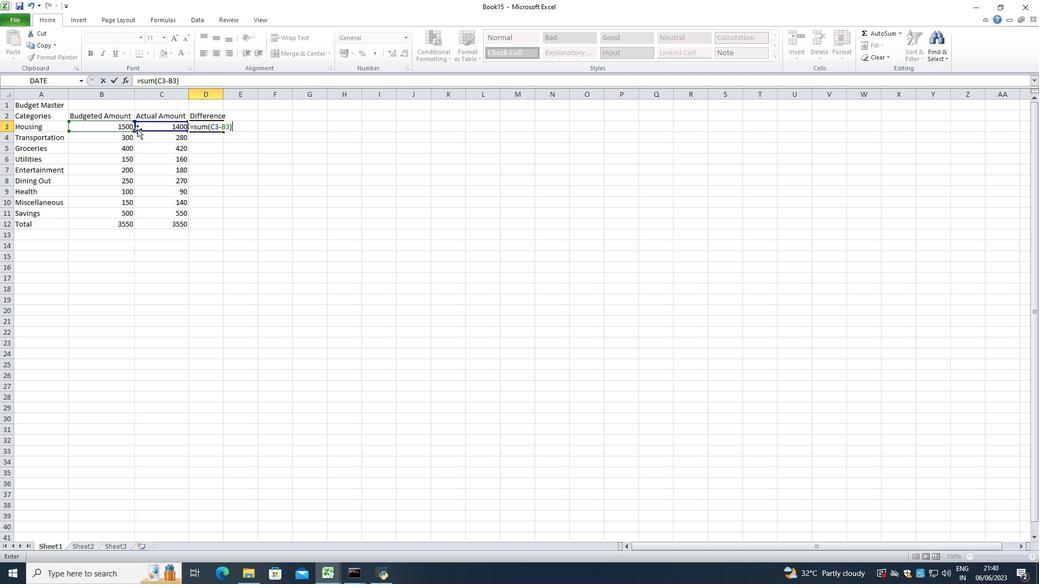 
Action: Mouse moved to (222, 140)
Screenshot: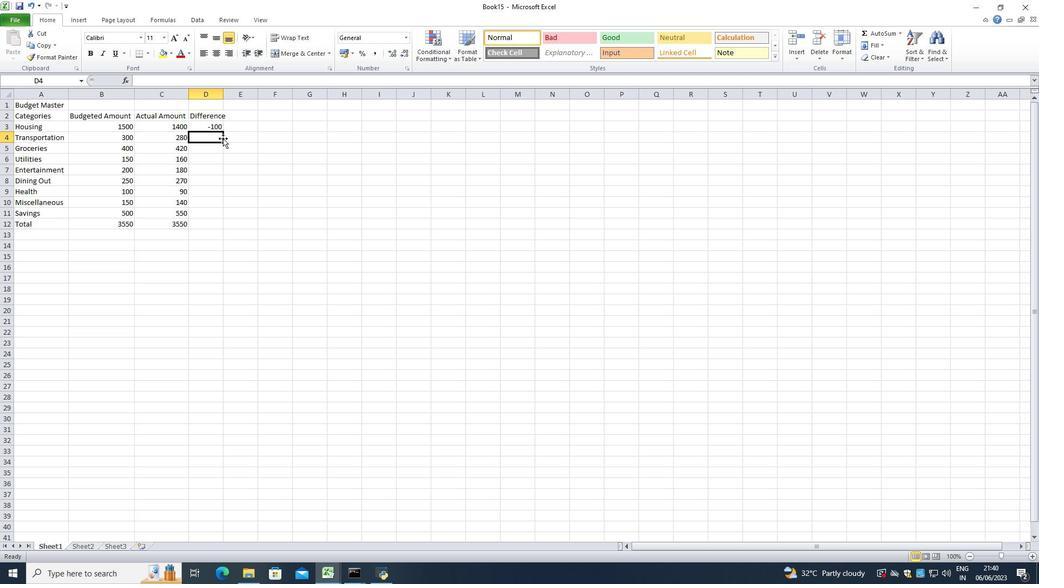 
Action: Mouse pressed left at (222, 140)
Screenshot: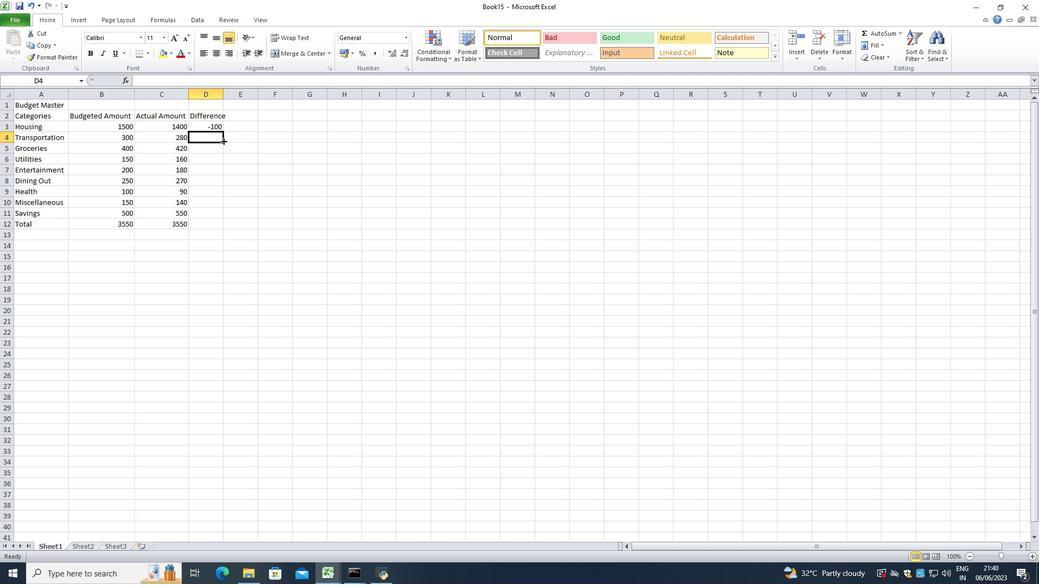
Action: Mouse moved to (213, 149)
Screenshot: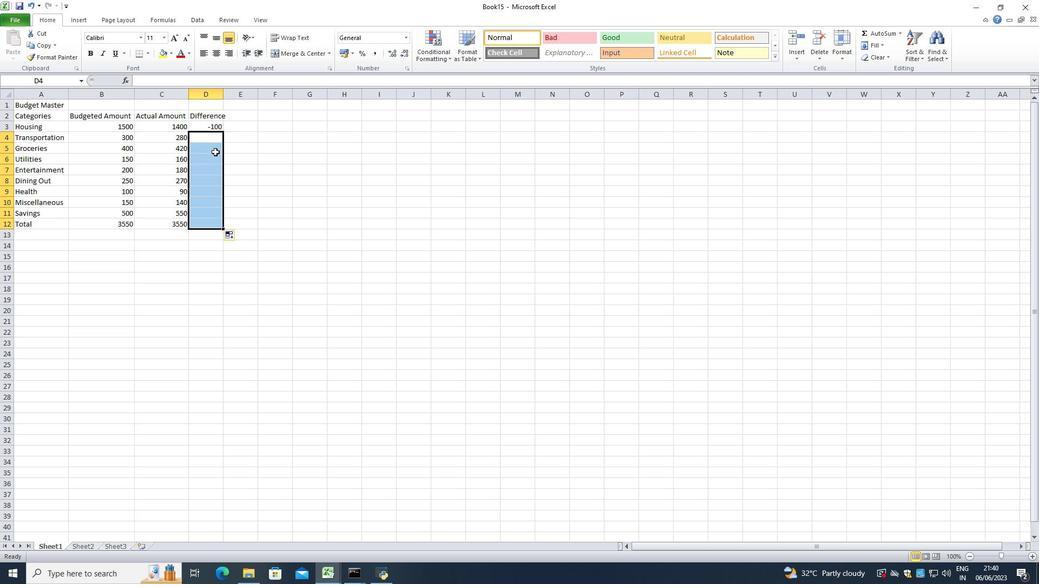 
Action: Key pressed <Key.enter>
Screenshot: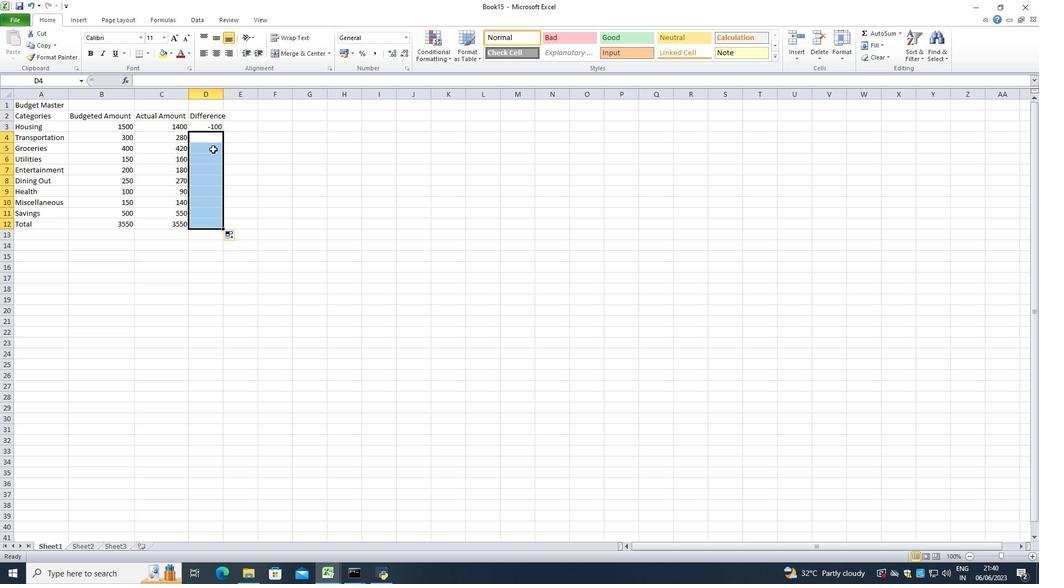 
Action: Mouse moved to (231, 142)
Screenshot: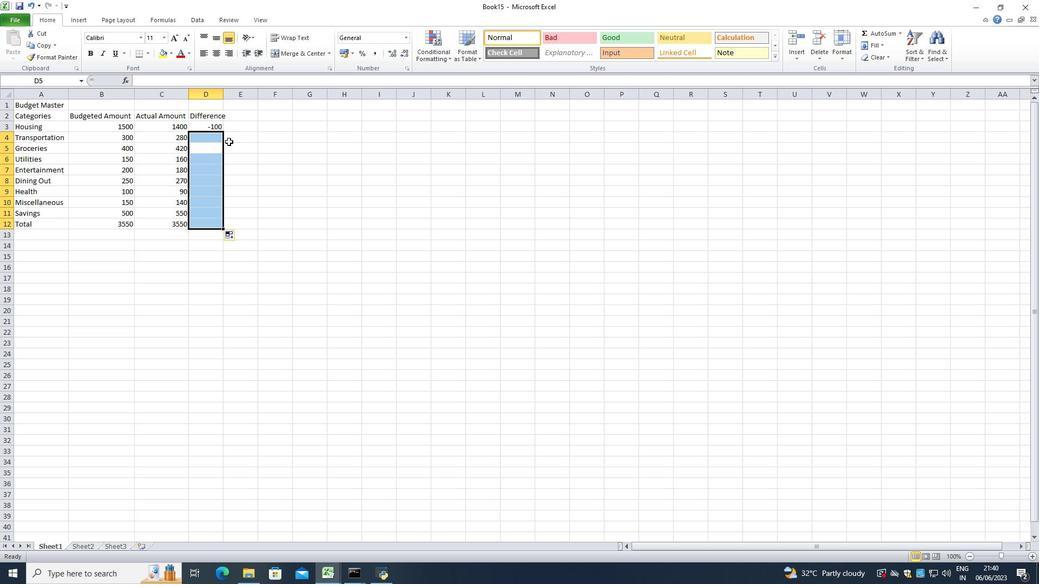 
Action: Mouse pressed left at (231, 142)
Screenshot: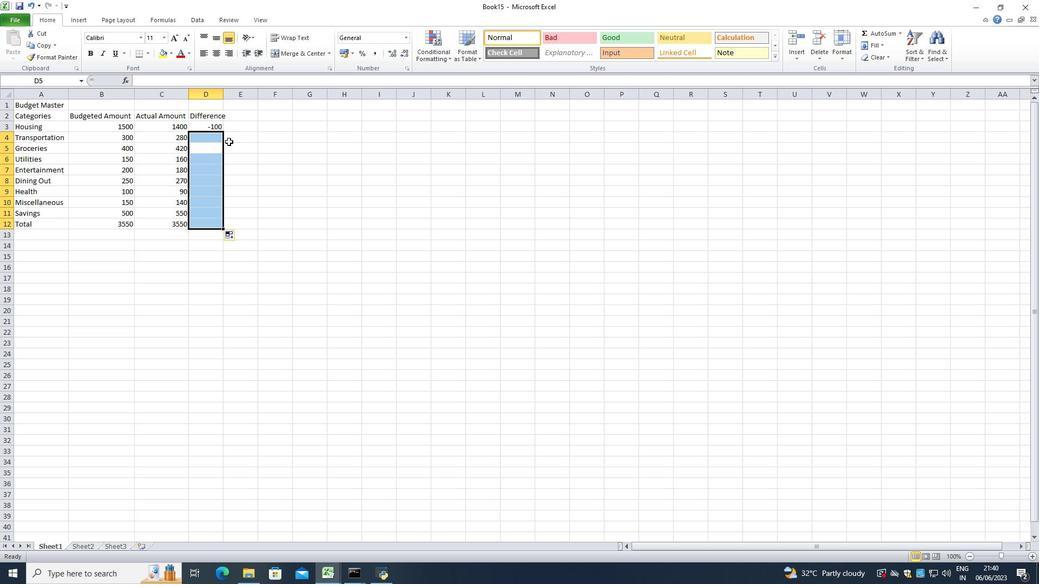 
Action: Mouse moved to (216, 125)
Screenshot: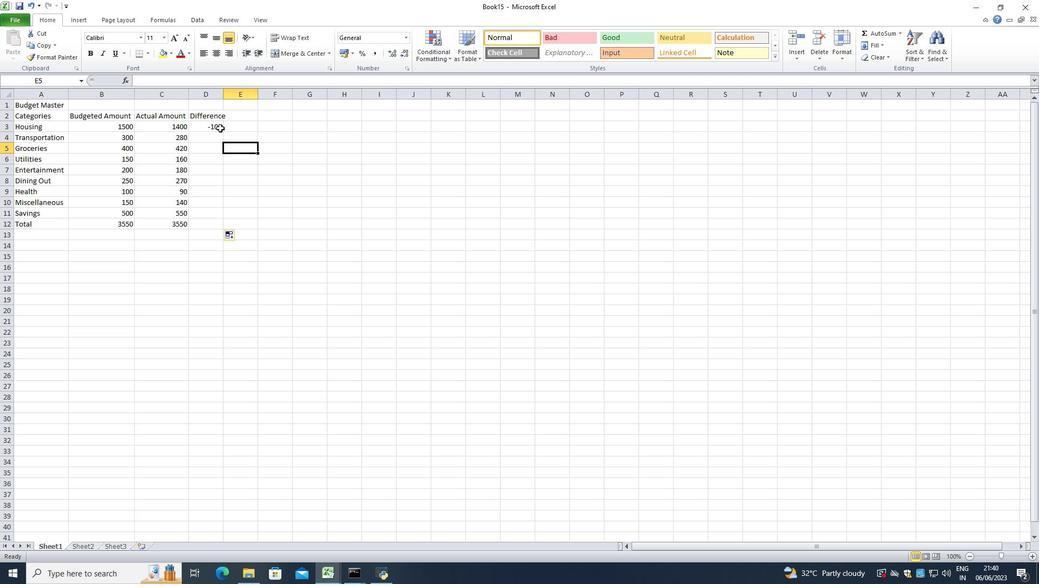 
Action: Mouse pressed left at (216, 125)
Screenshot: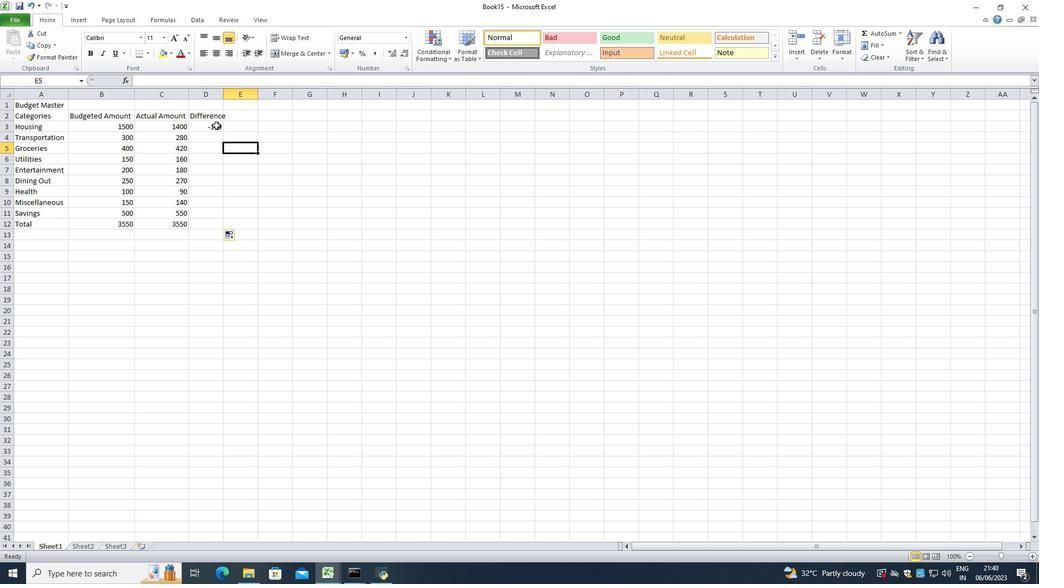 
Action: Mouse moved to (221, 130)
Screenshot: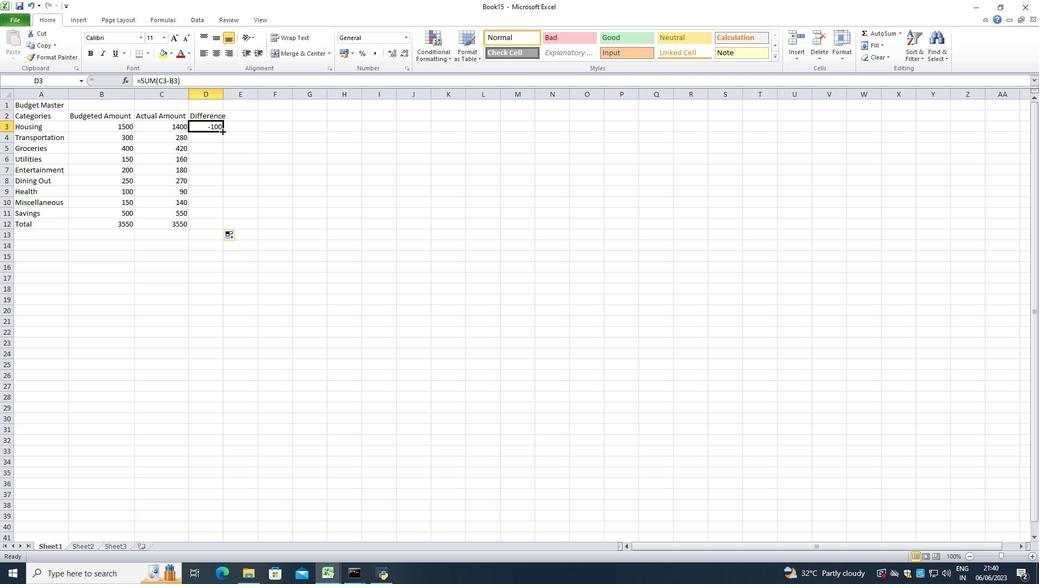 
Action: Mouse pressed left at (221, 130)
Screenshot: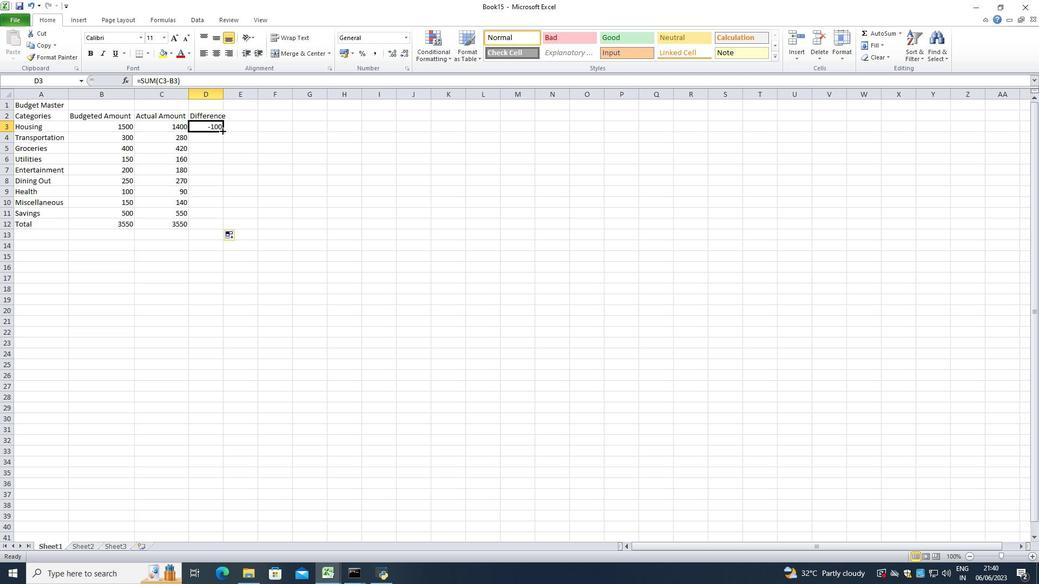 
Action: Mouse moved to (279, 212)
Screenshot: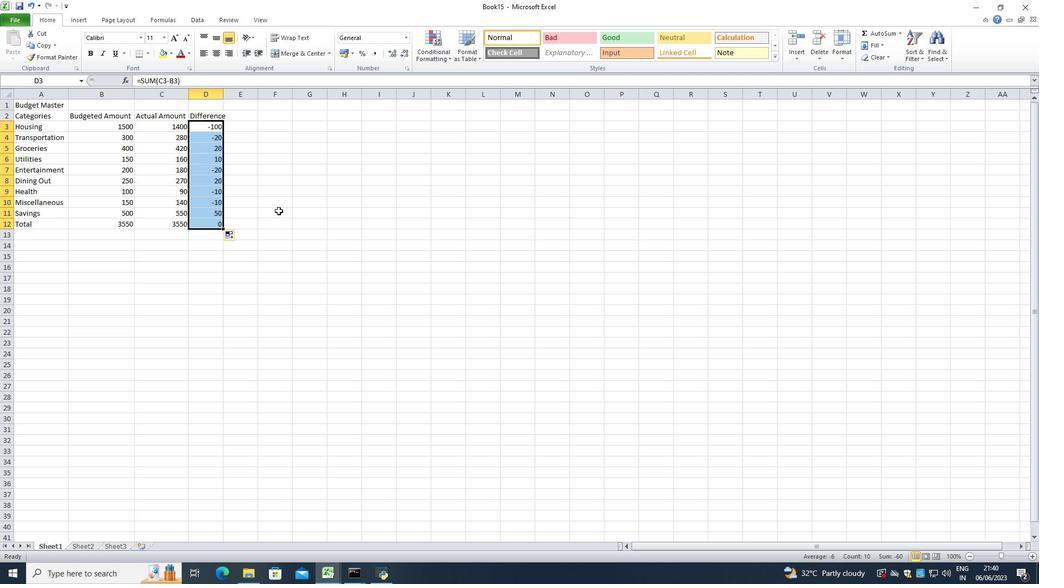 
Action: Key pressed <Key.enter>
Screenshot: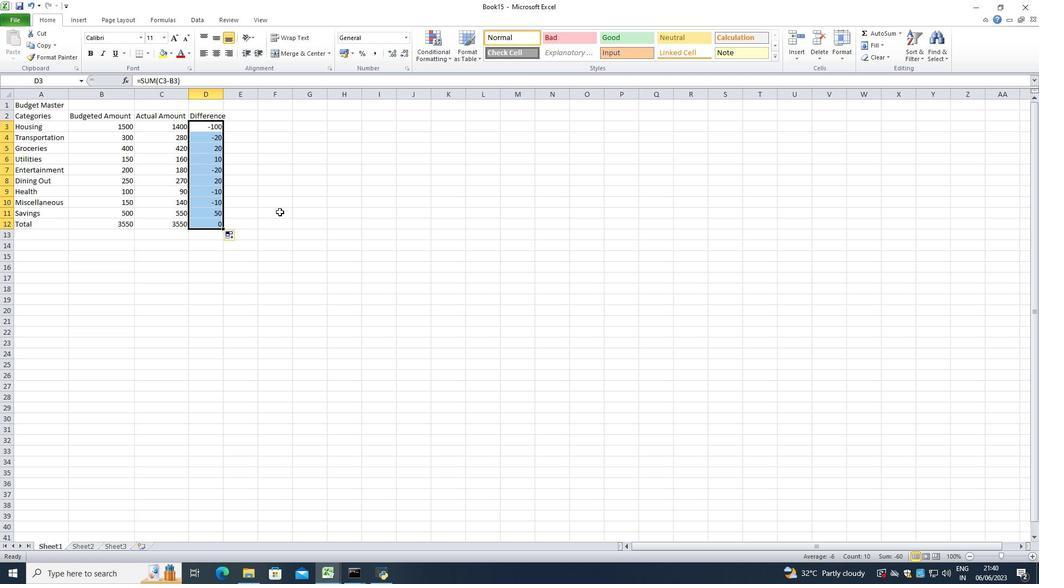 
Action: Mouse moved to (266, 213)
Screenshot: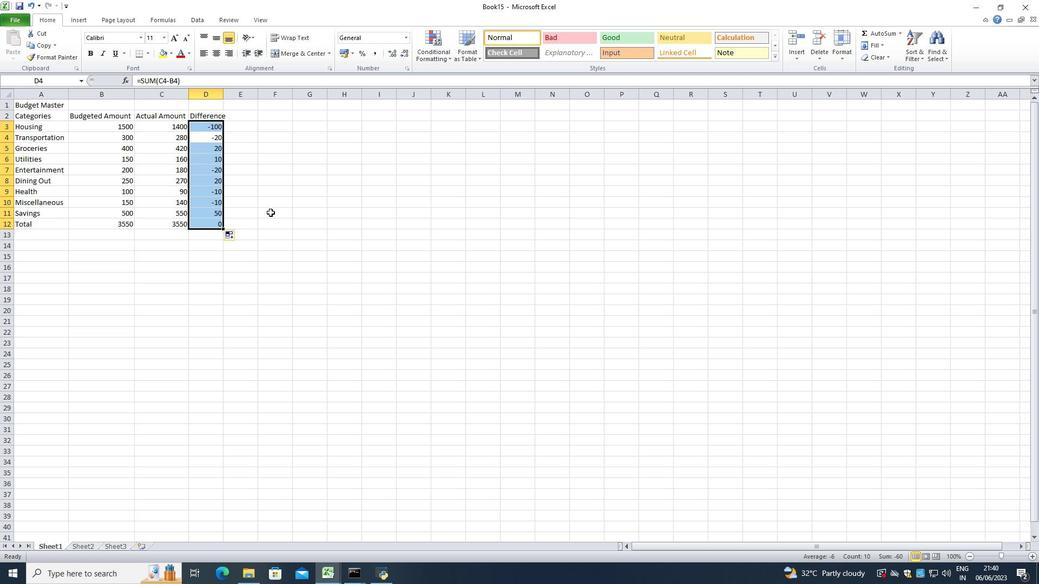 
Action: Mouse pressed left at (266, 213)
Screenshot: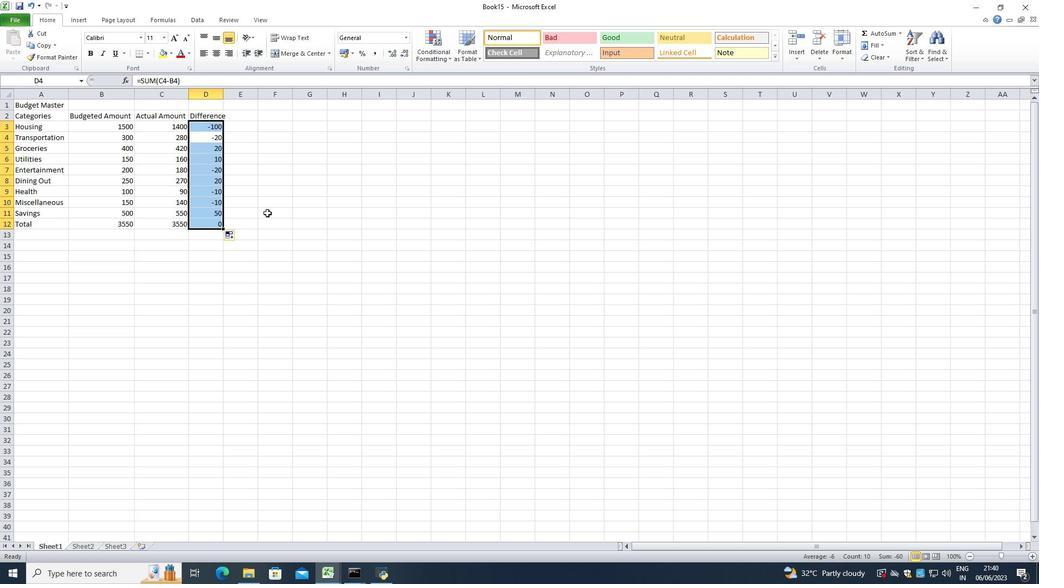 
Action: Mouse moved to (110, 129)
Screenshot: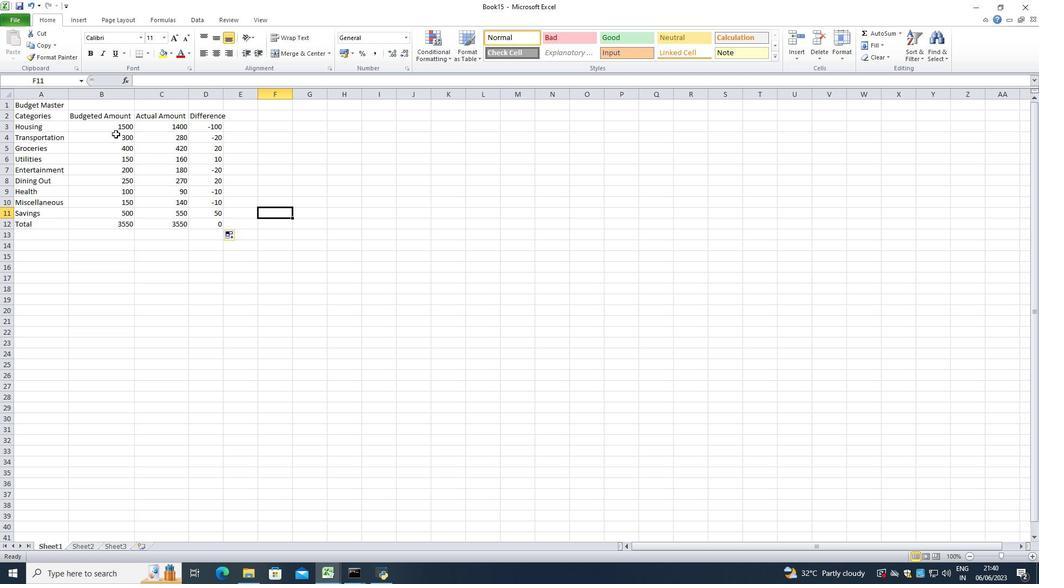
Action: Mouse pressed left at (110, 129)
Screenshot: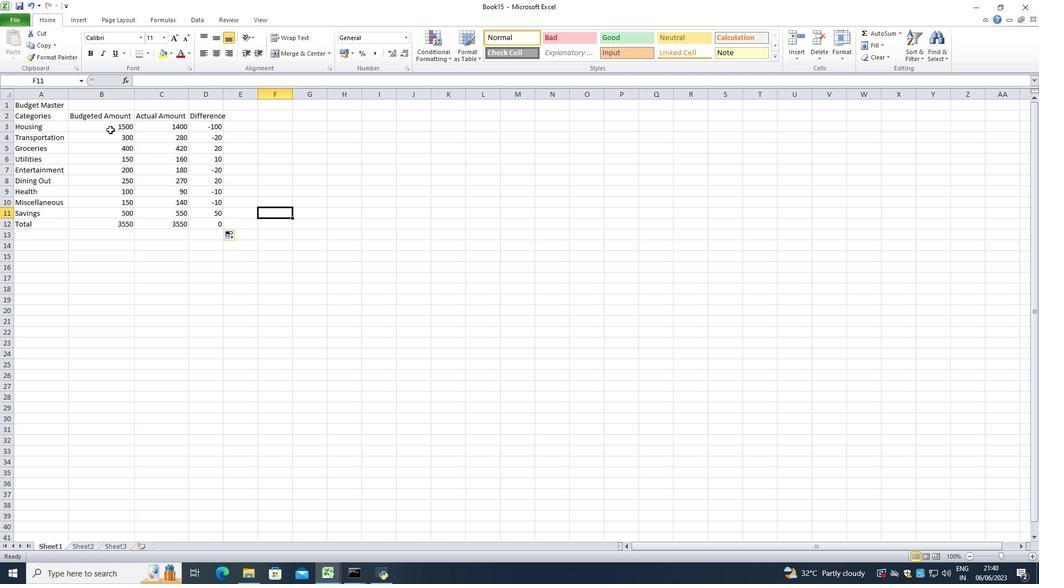 
Action: Mouse moved to (353, 52)
Screenshot: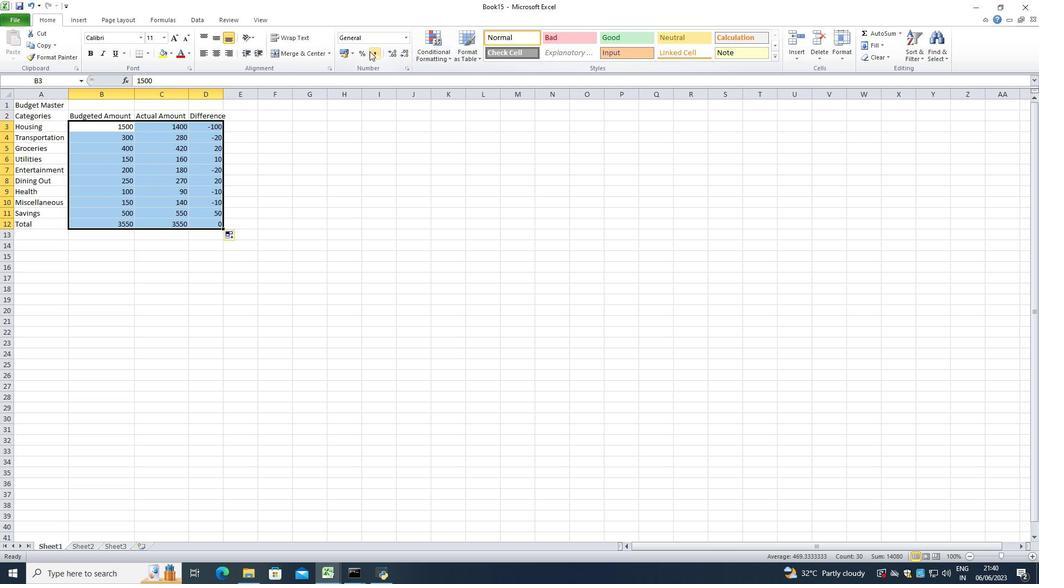 
Action: Mouse pressed left at (353, 52)
Screenshot: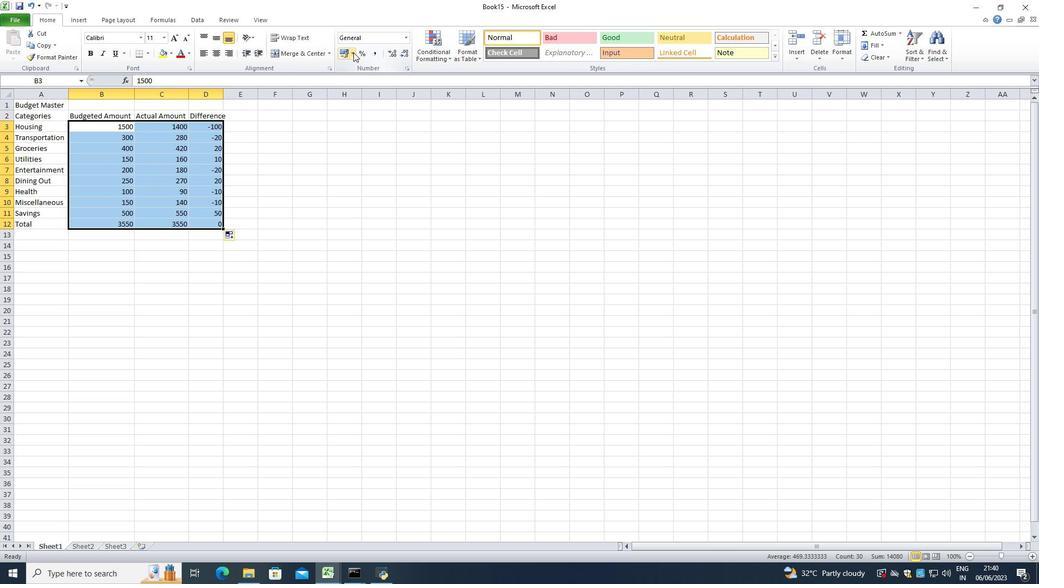 
Action: Mouse moved to (370, 75)
Screenshot: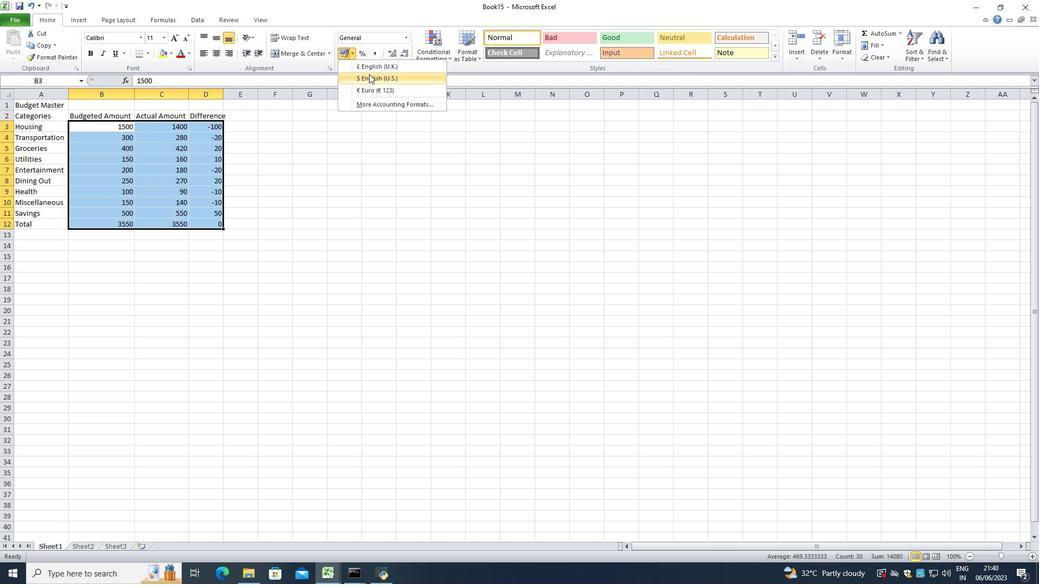 
Action: Mouse pressed left at (370, 75)
Screenshot: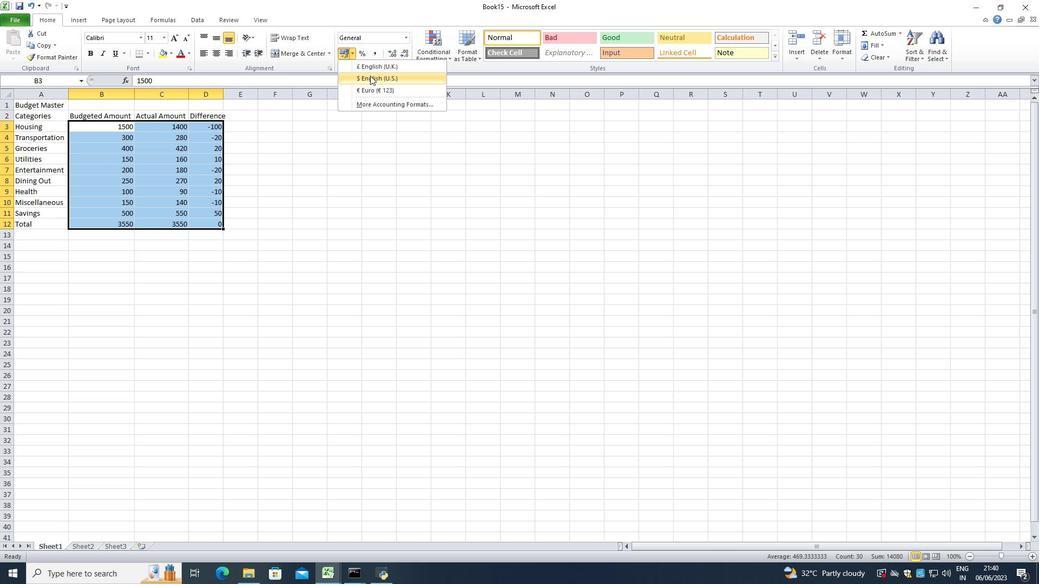 
Action: Mouse moved to (311, 162)
Screenshot: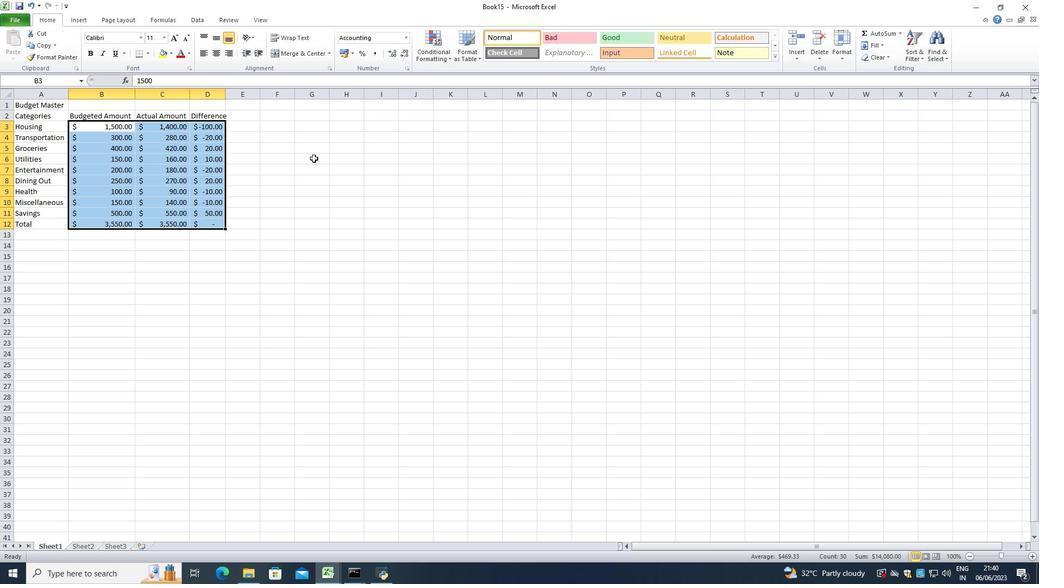 
Action: Mouse pressed left at (311, 162)
Screenshot: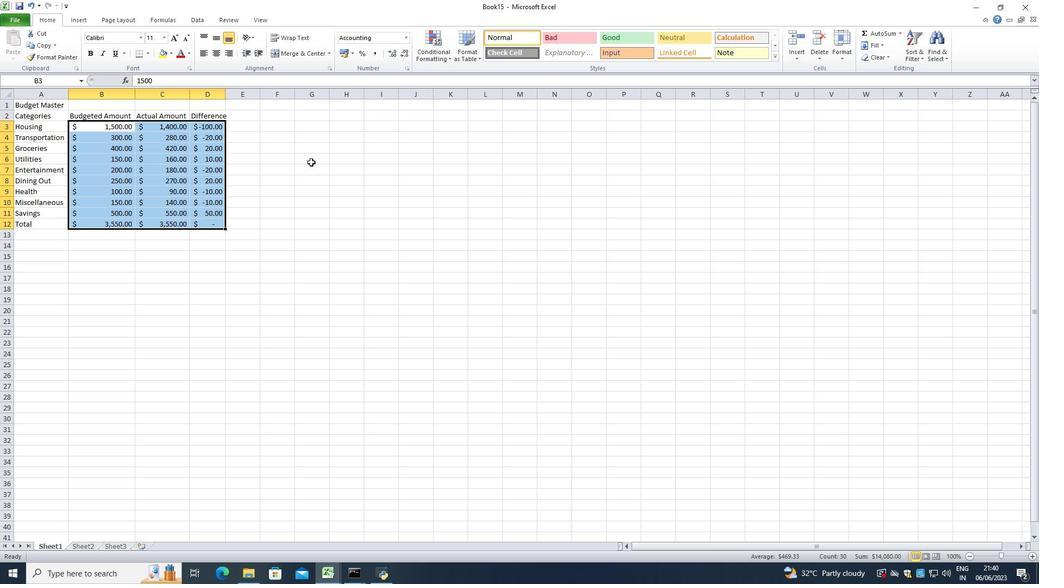 
Action: Mouse moved to (208, 226)
Screenshot: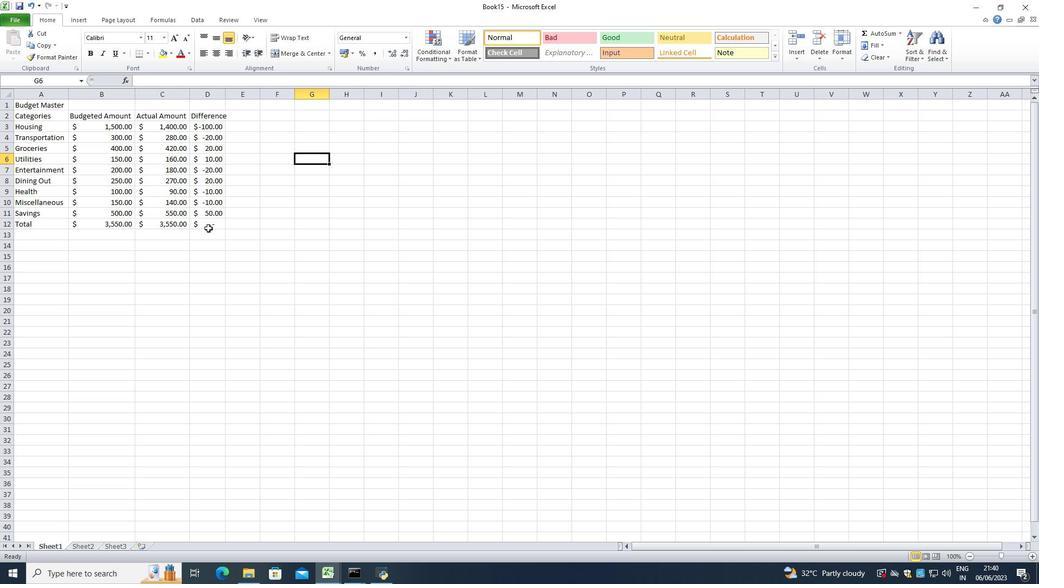 
Action: Mouse pressed left at (208, 226)
Screenshot: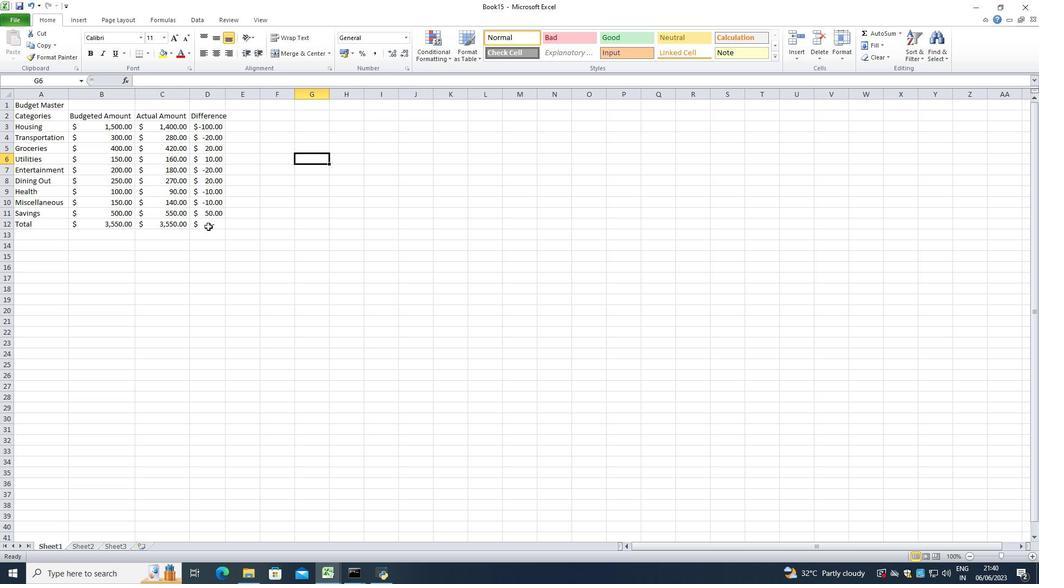 
Action: Mouse moved to (212, 225)
Screenshot: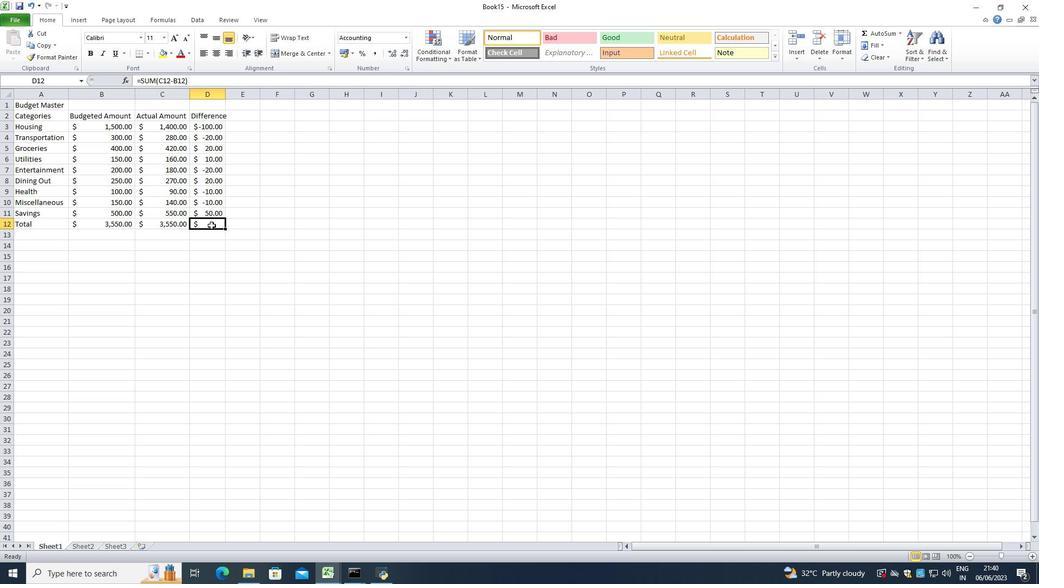 
Action: Mouse pressed left at (212, 225)
Screenshot: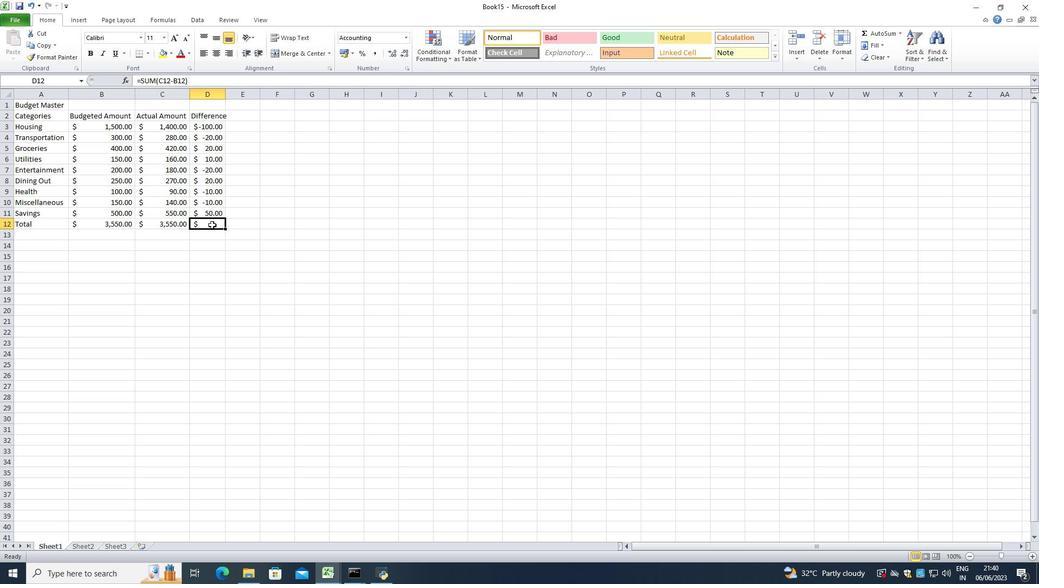 
Action: Mouse moved to (252, 220)
Screenshot: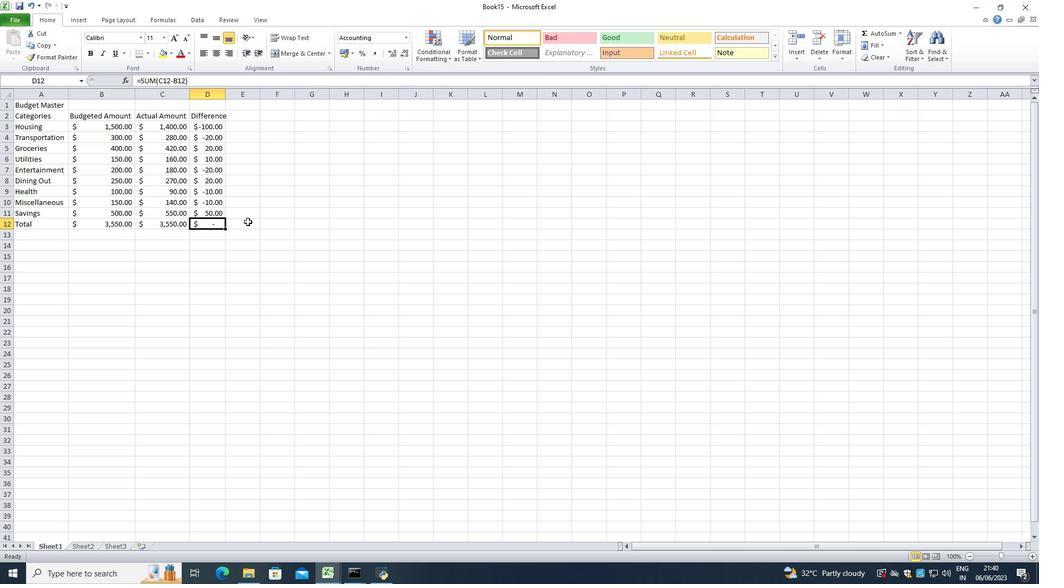 
Action: Mouse pressed left at (252, 220)
Screenshot: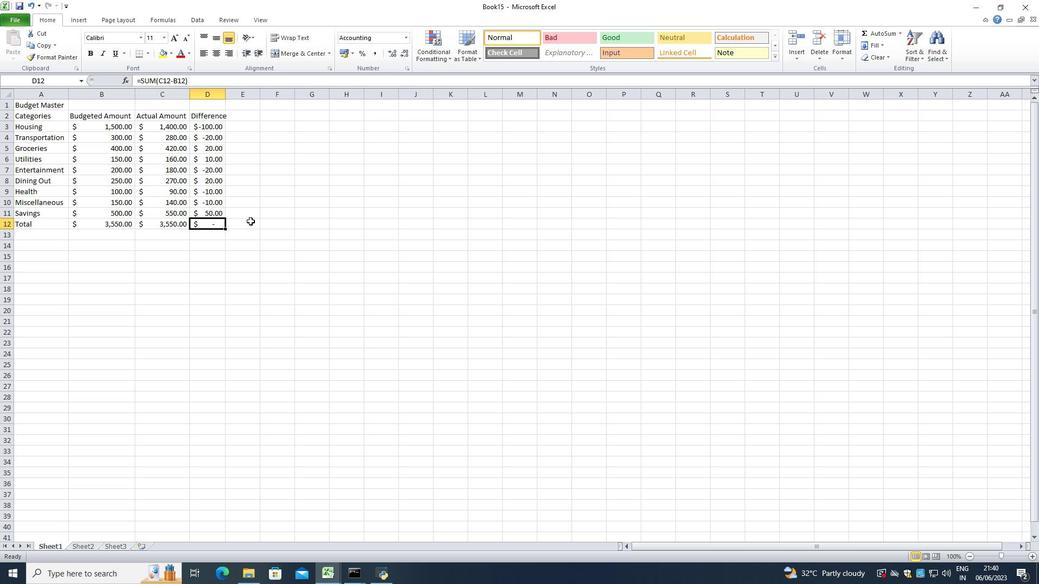 
Action: Mouse moved to (67, 95)
Screenshot: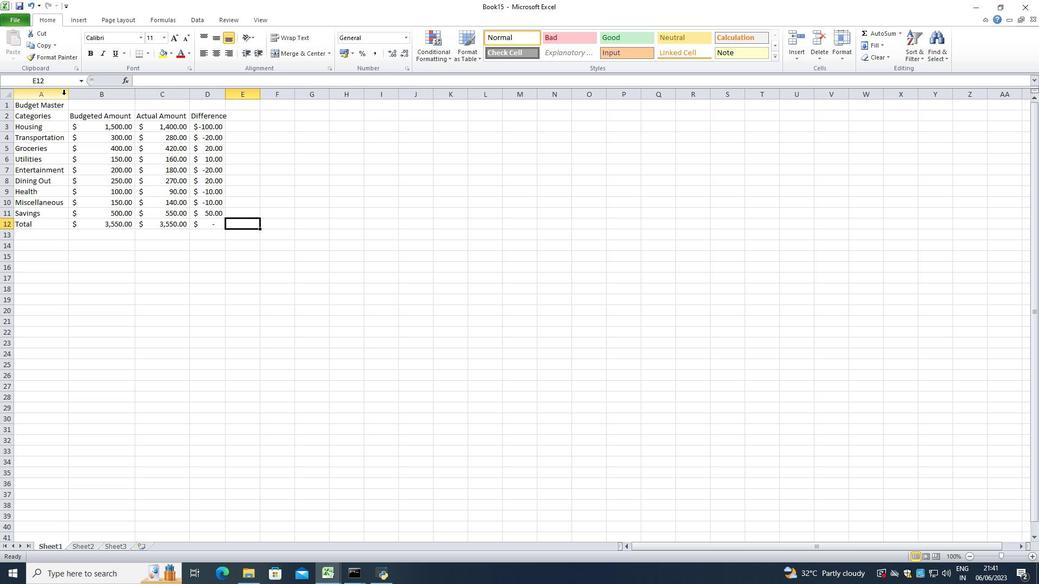 
Action: Mouse pressed left at (67, 95)
Screenshot: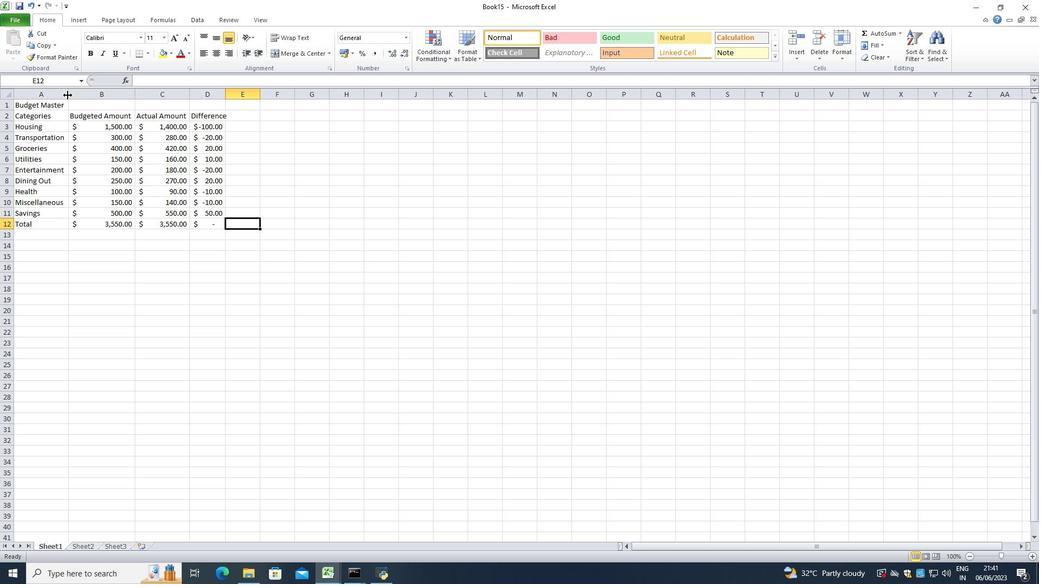 
Action: Mouse pressed left at (67, 95)
Screenshot: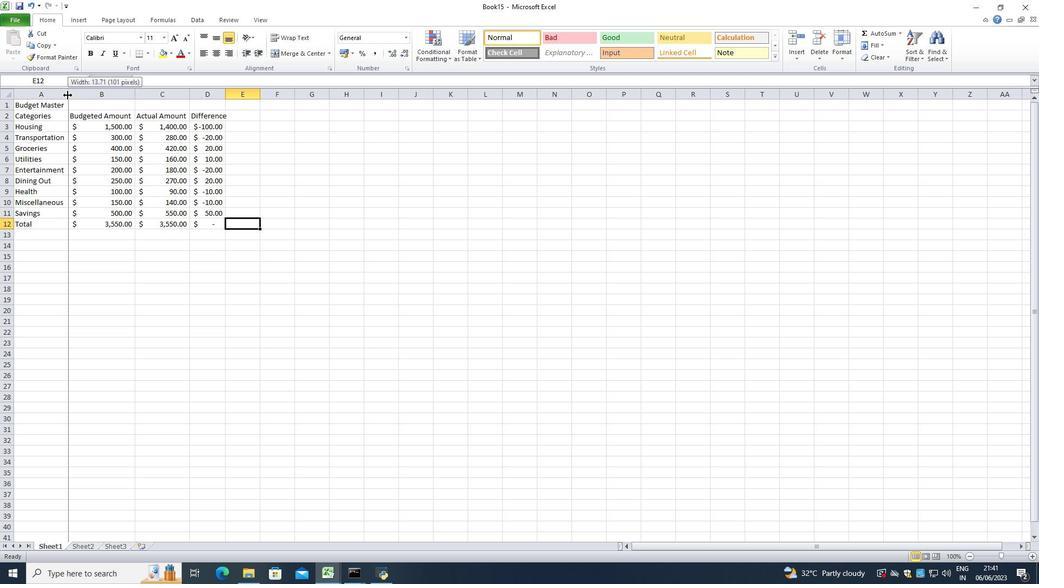 
Action: Mouse moved to (136, 94)
Screenshot: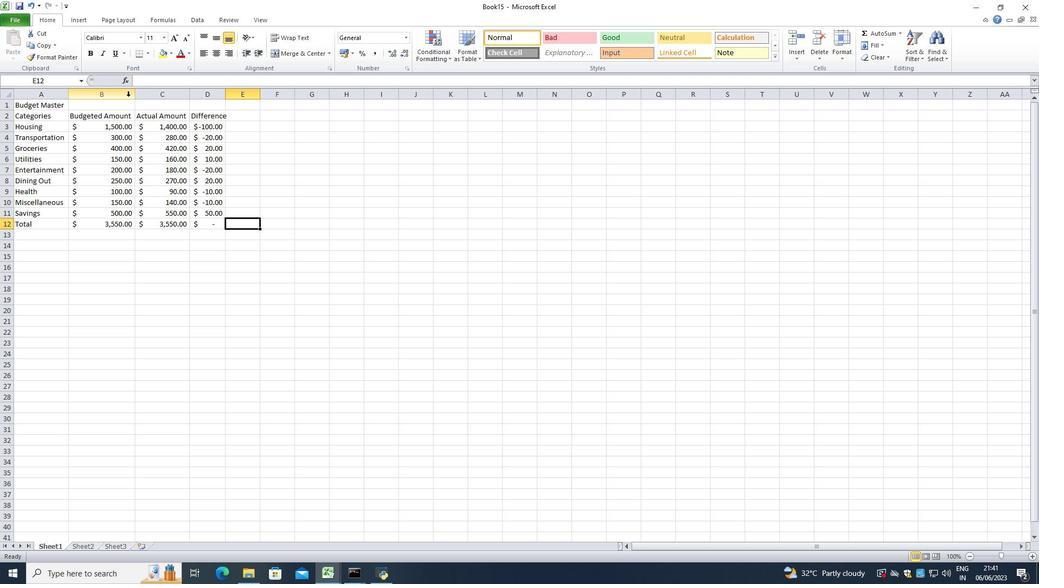 
Action: Mouse pressed left at (136, 94)
Screenshot: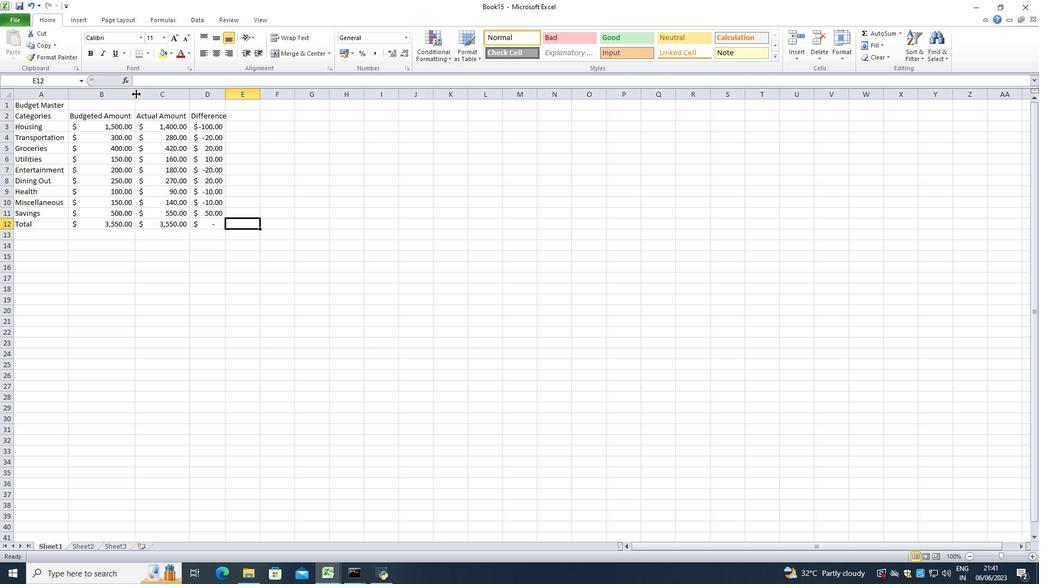 
Action: Mouse pressed left at (136, 94)
Screenshot: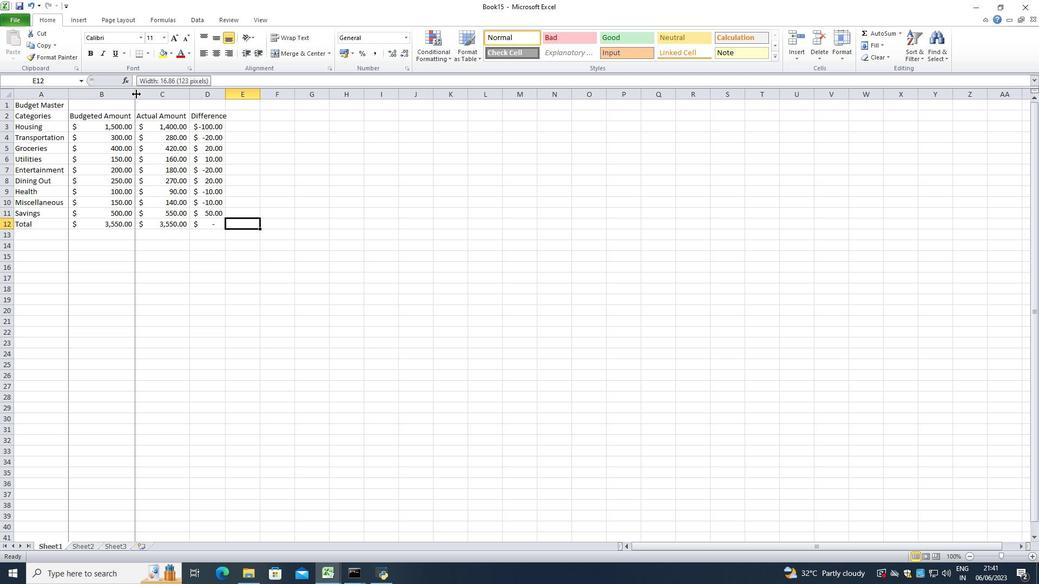 
Action: Mouse moved to (188, 96)
Screenshot: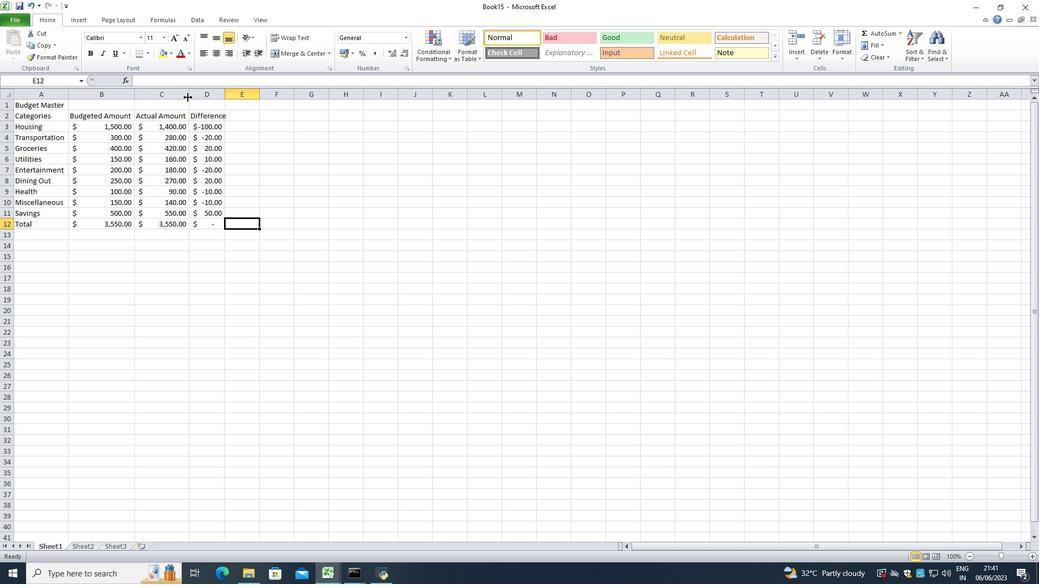 
Action: Mouse pressed left at (188, 96)
Screenshot: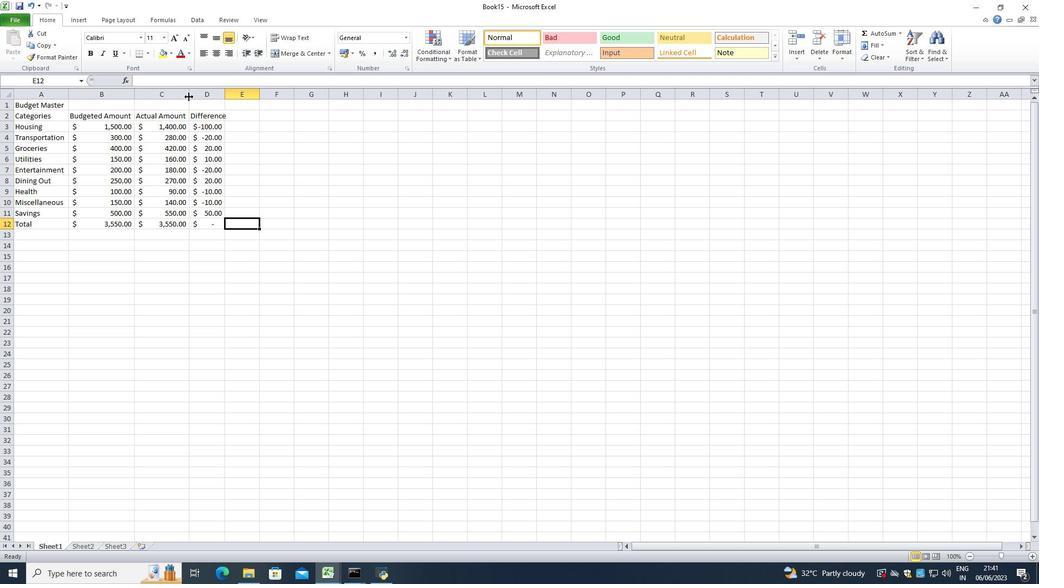 
Action: Mouse pressed left at (188, 96)
Screenshot: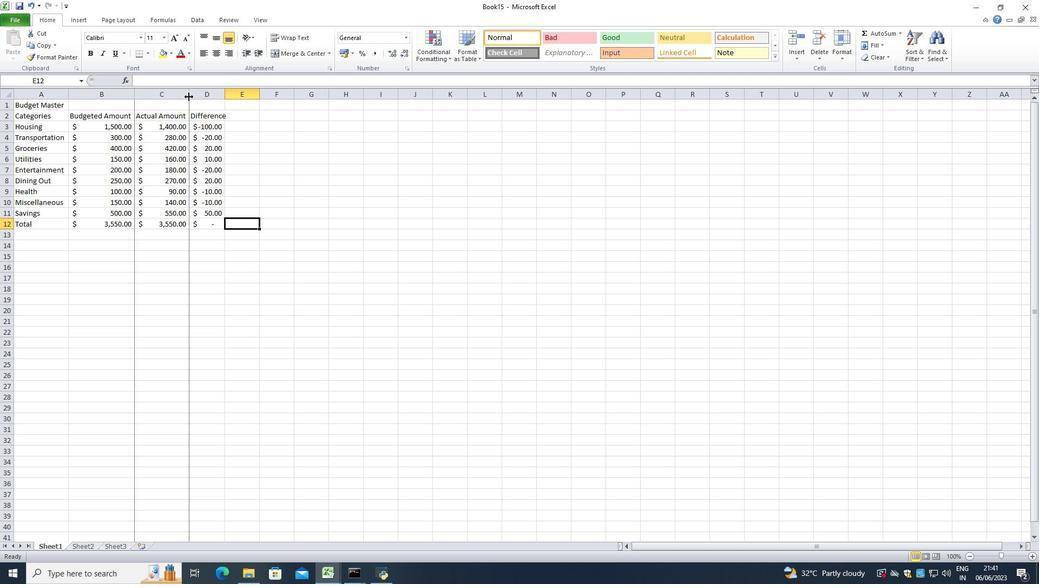 
Action: Mouse moved to (225, 94)
Screenshot: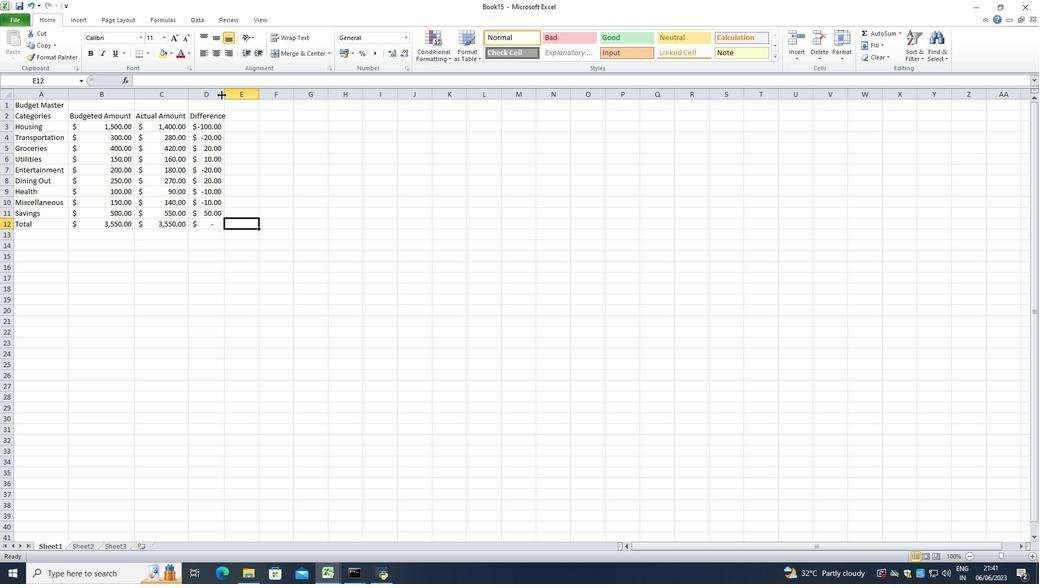 
Action: Mouse pressed left at (225, 94)
Screenshot: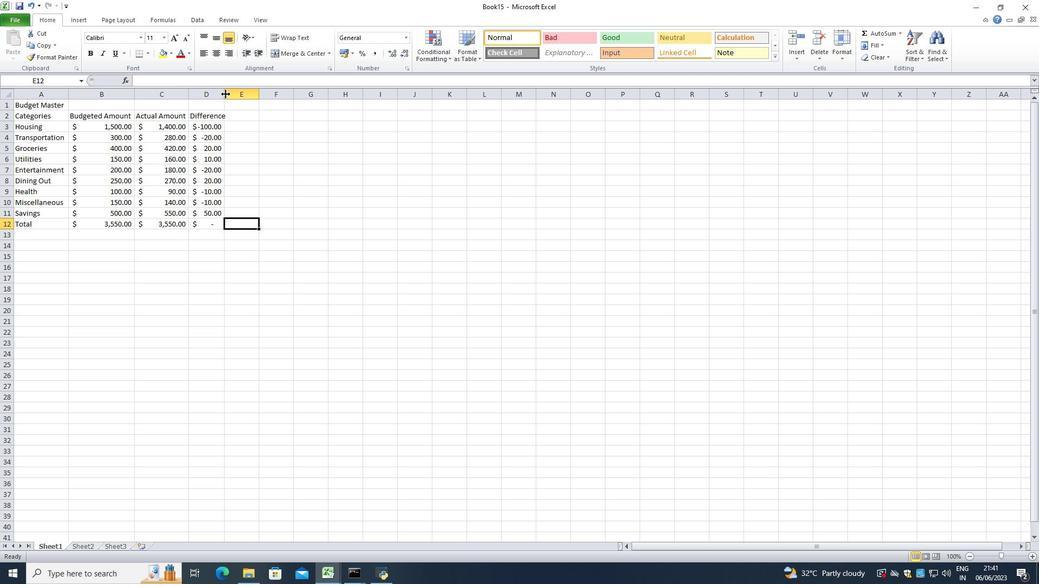 
Action: Mouse pressed left at (225, 94)
Screenshot: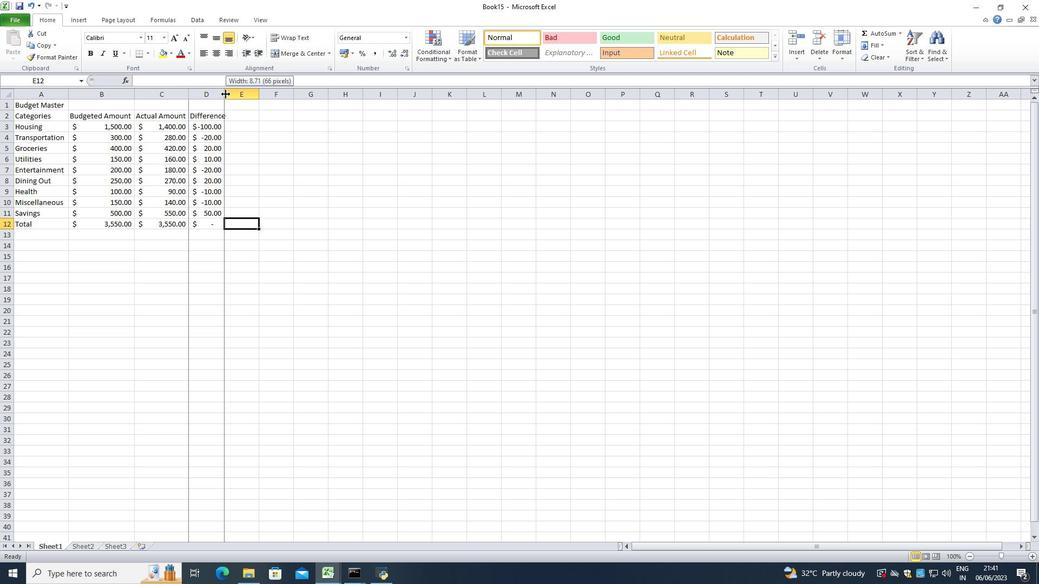
Action: Mouse moved to (339, 205)
Screenshot: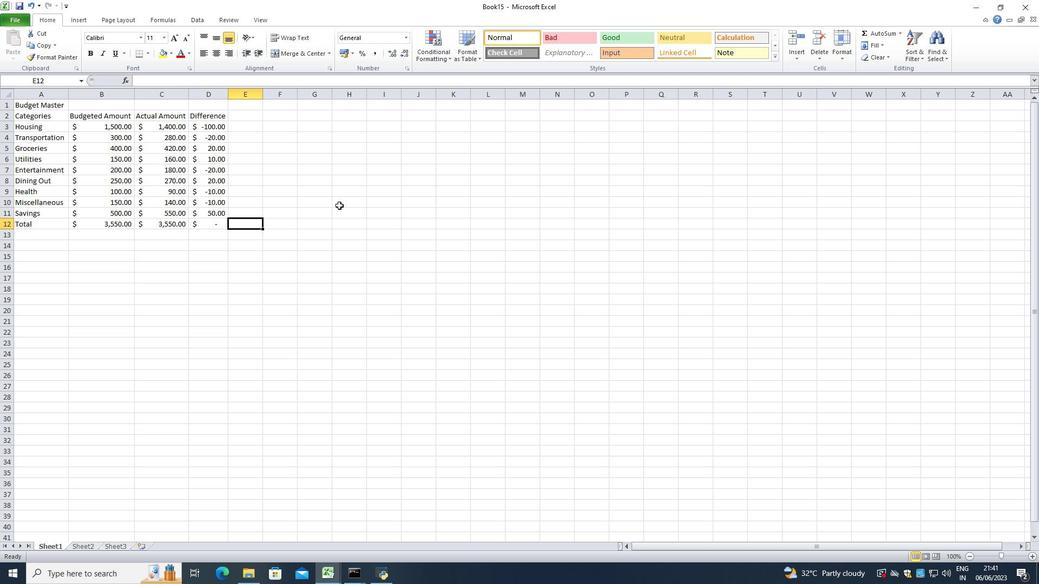 
Action: Mouse pressed left at (339, 205)
Screenshot: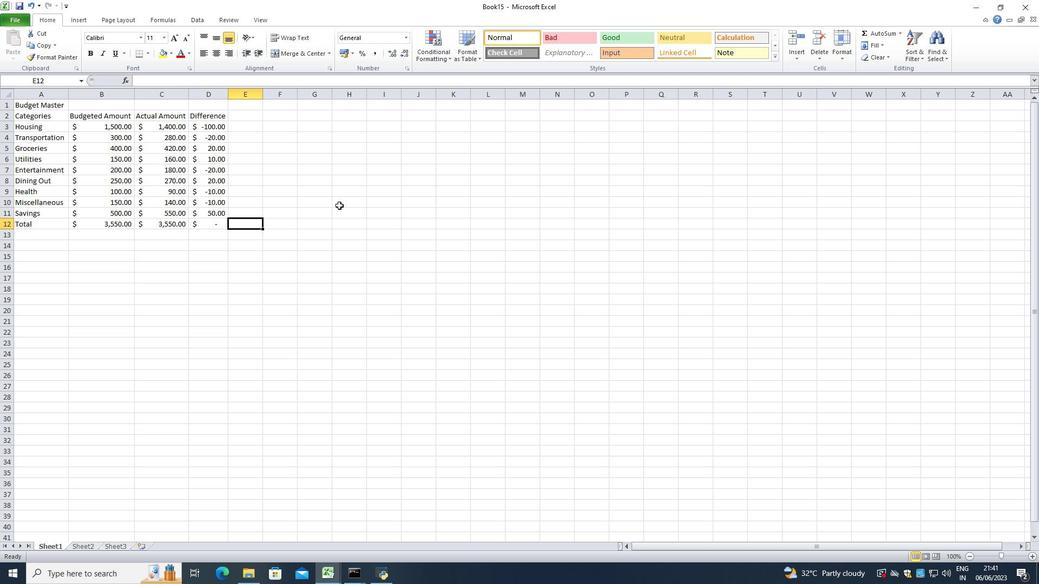 
Action: Key pressed ctrl+S
Screenshot: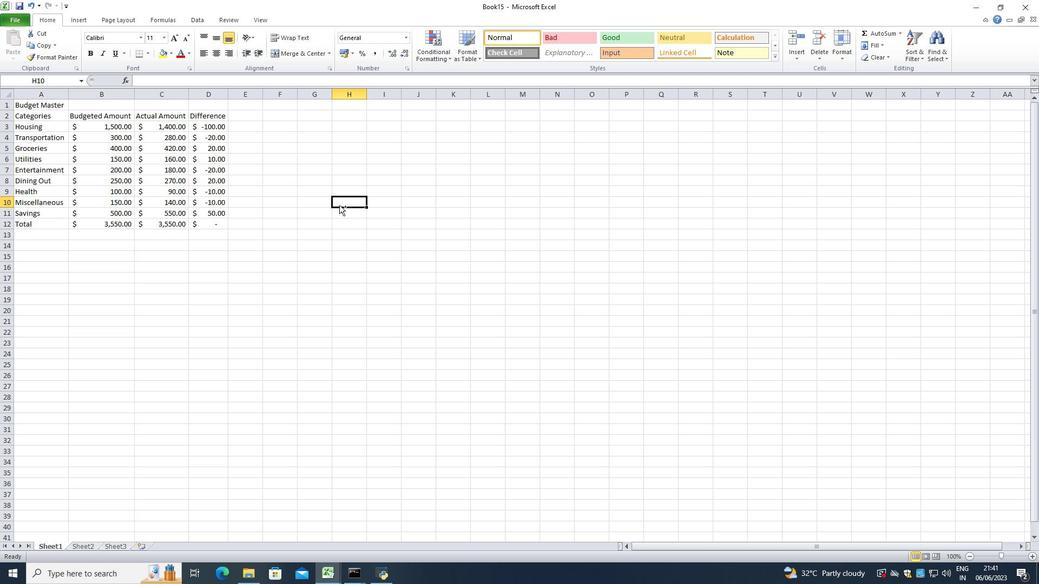 
Action: Mouse moved to (327, 213)
Screenshot: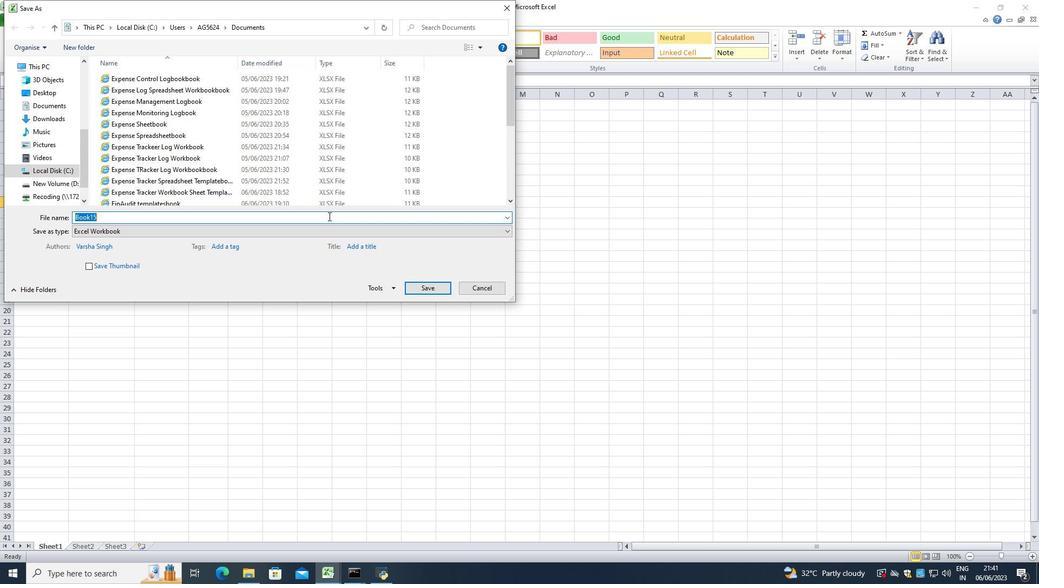
Action: Key pressed <Key.backspace><Key.shift><Key.shift><Key.shift>Invoice<Key.space>templatesbook<Key.enter>
Screenshot: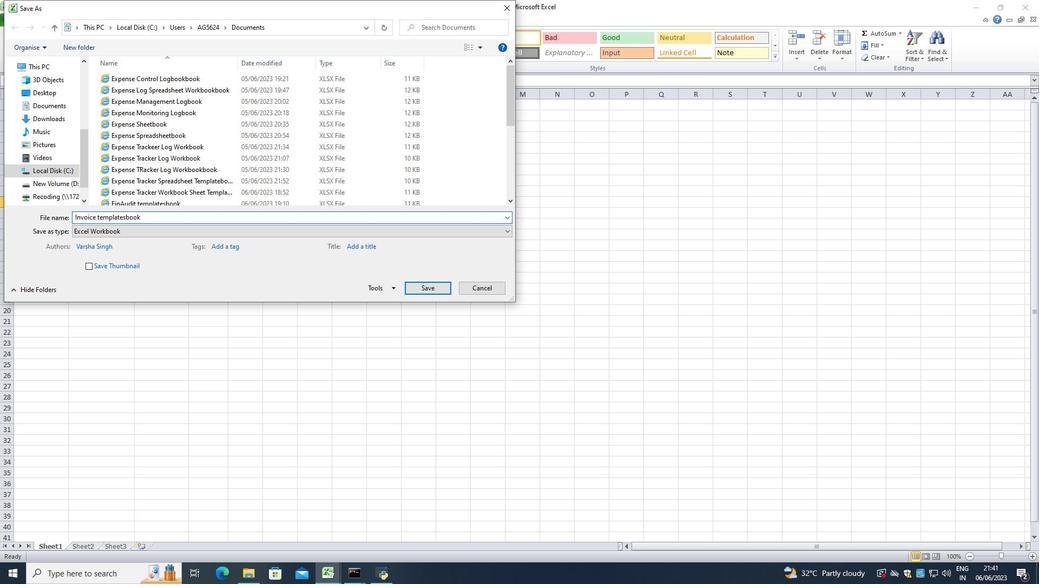 
Action: Mouse moved to (292, 193)
Screenshot: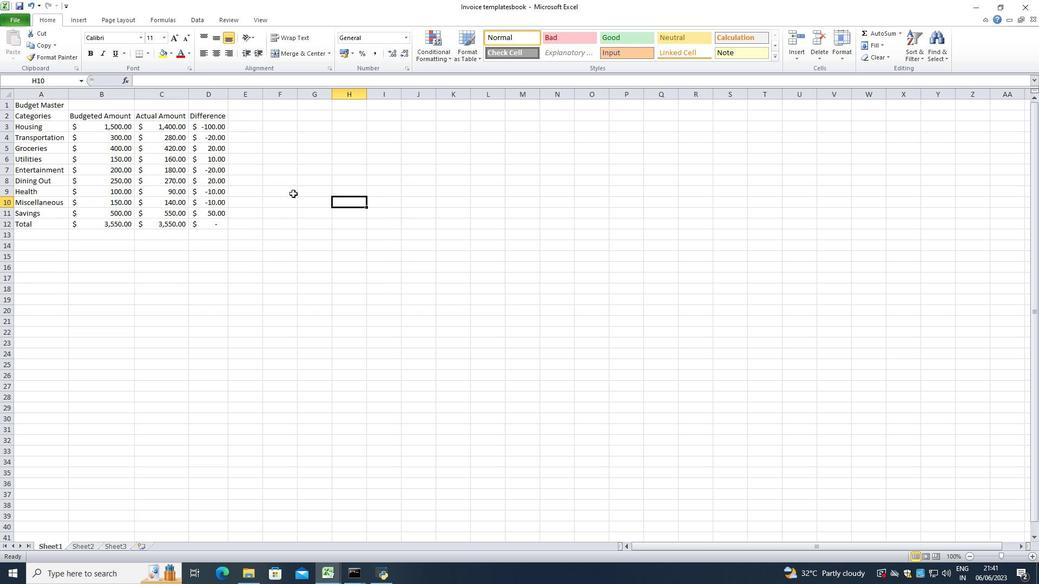 
